 Task: Search one way flight ticket for 5 adults, 1 child, 2 infants in seat and 1 infant on lap in business from Salina: Salina Regional Airport to Laramie: Laramie Regional Airport on 5-3-2023. Choice of flights is Royal air maroc. Number of bags: 2 checked bags. Price is upto 105000. Outbound departure time preference is 5:30.
Action: Mouse moved to (328, 279)
Screenshot: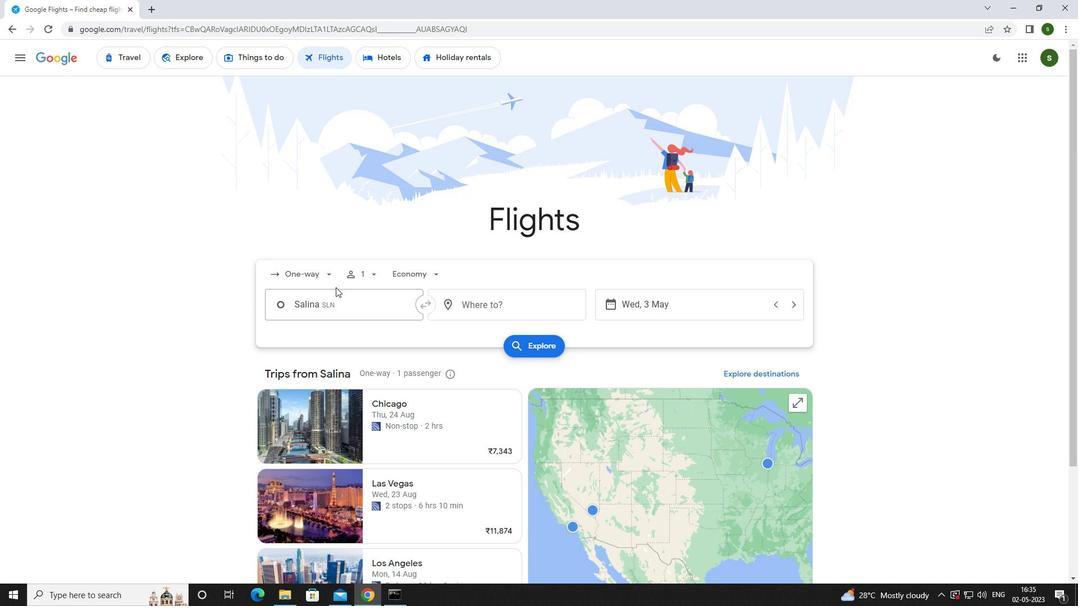 
Action: Mouse pressed left at (328, 279)
Screenshot: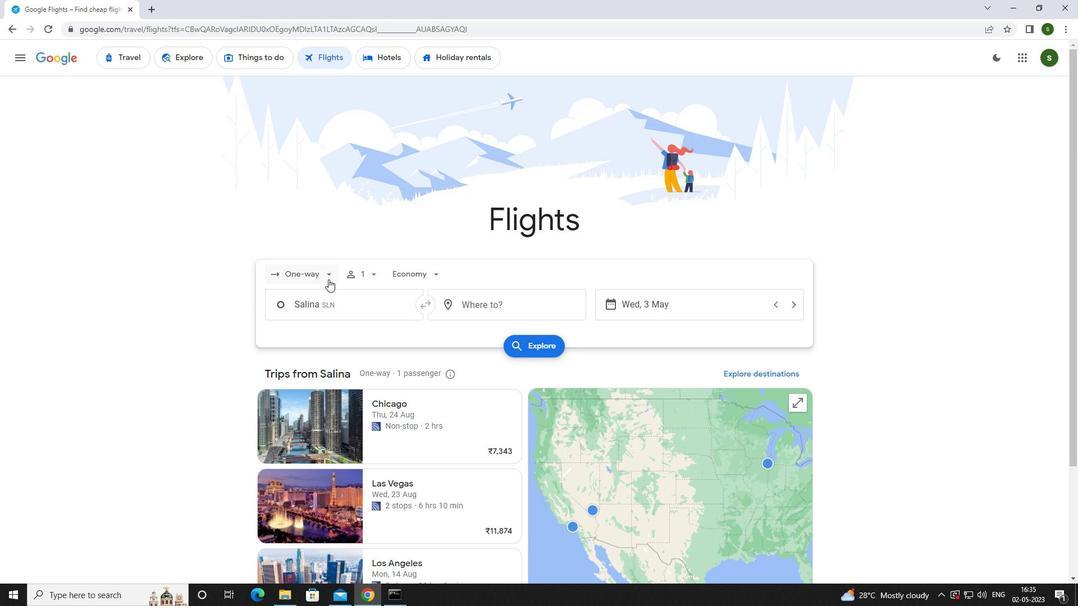 
Action: Mouse moved to (317, 323)
Screenshot: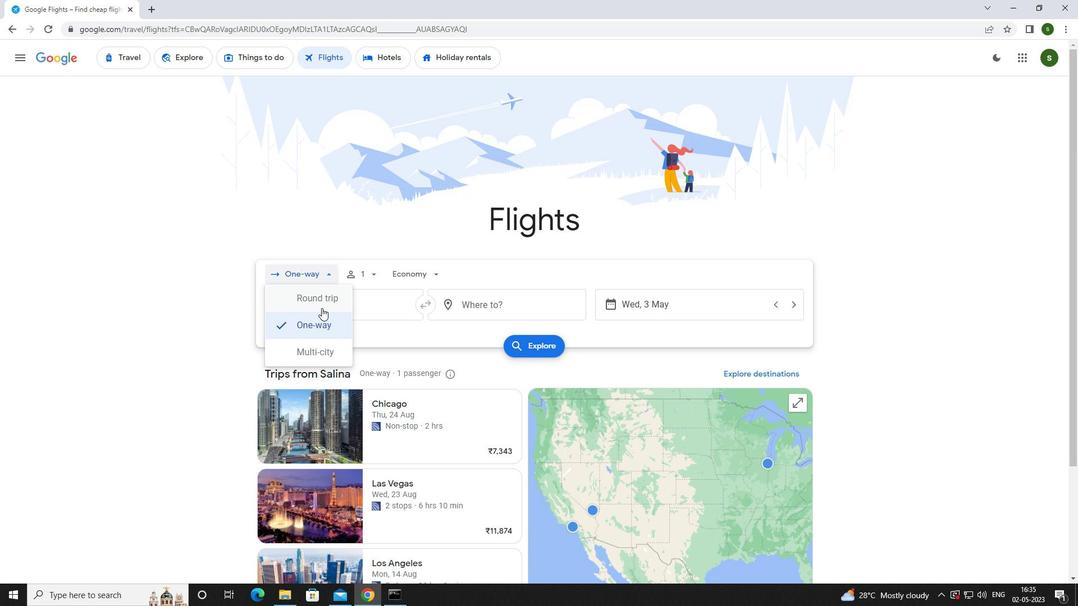 
Action: Mouse pressed left at (317, 323)
Screenshot: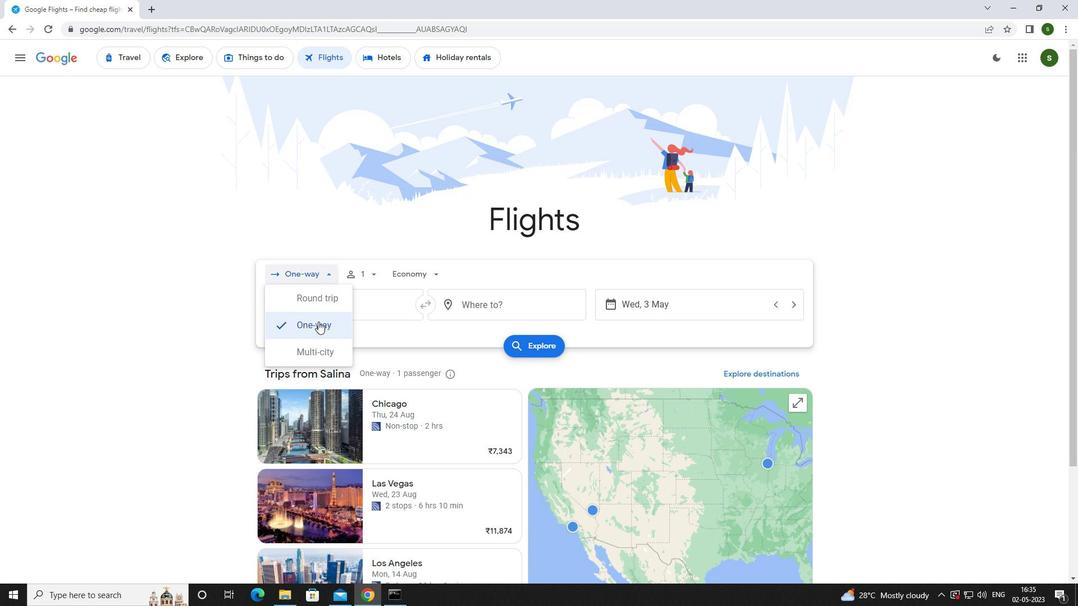 
Action: Mouse moved to (371, 272)
Screenshot: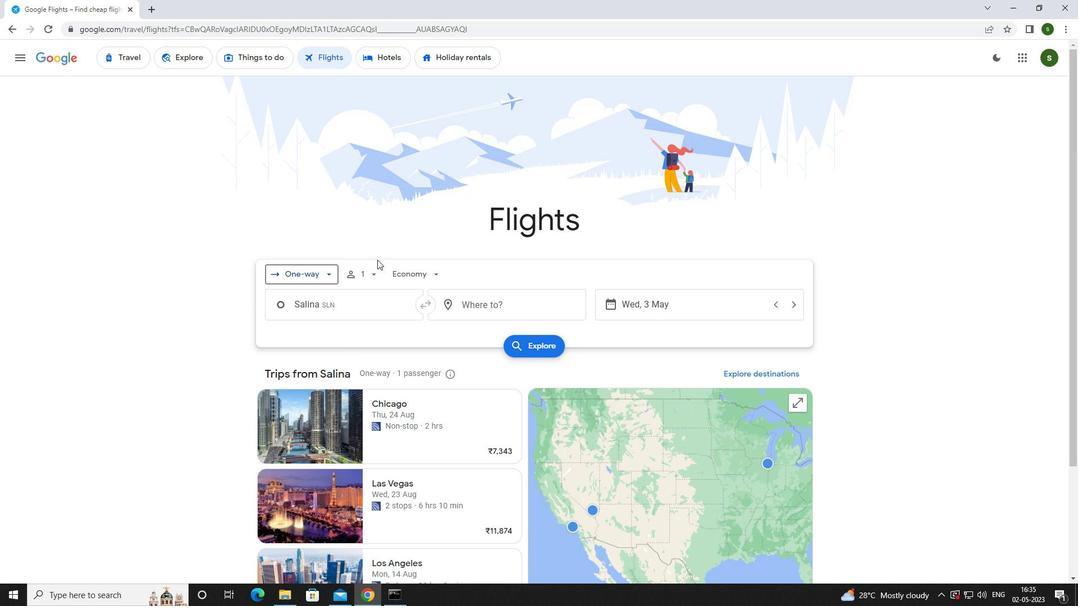 
Action: Mouse pressed left at (371, 272)
Screenshot: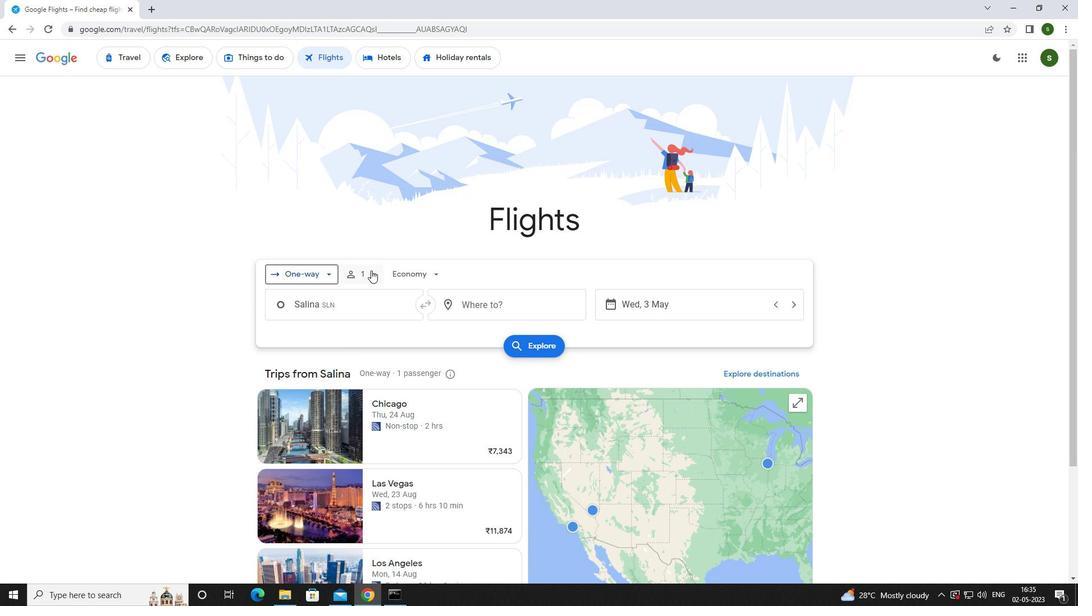 
Action: Mouse moved to (464, 303)
Screenshot: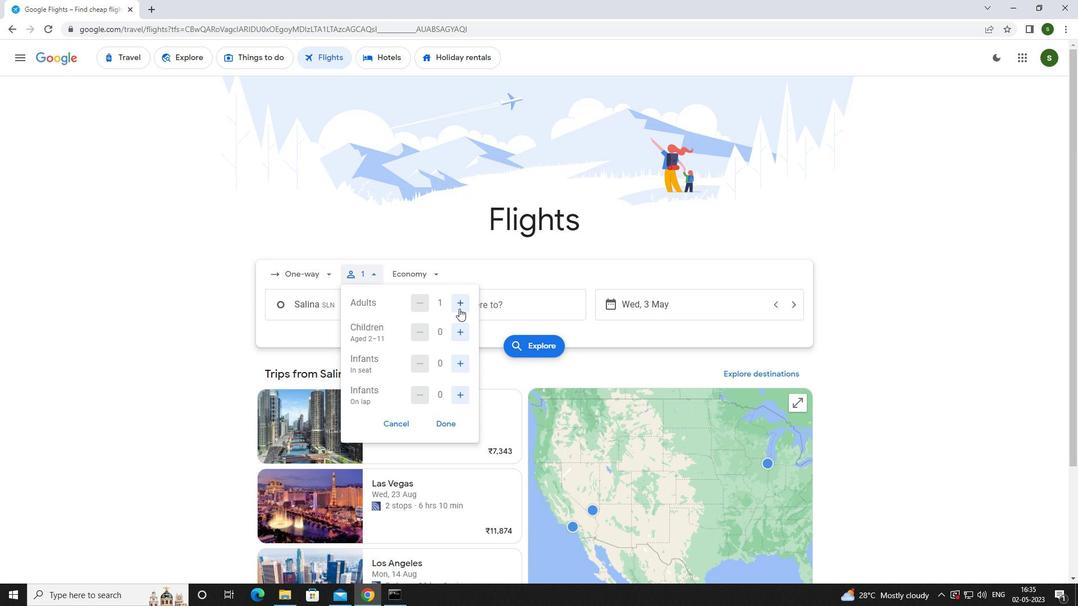
Action: Mouse pressed left at (464, 303)
Screenshot: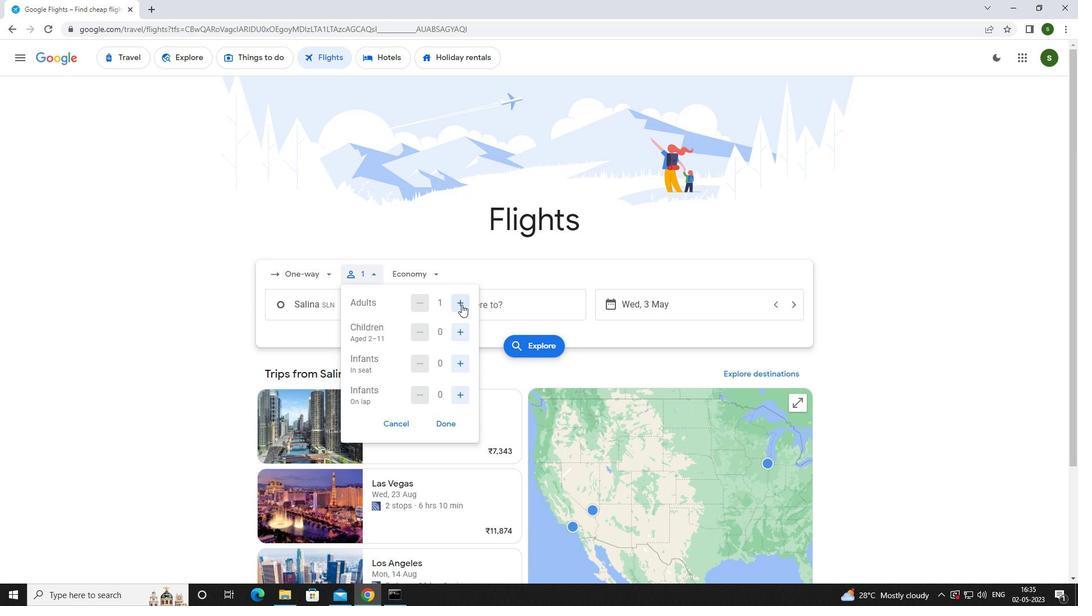 
Action: Mouse pressed left at (464, 303)
Screenshot: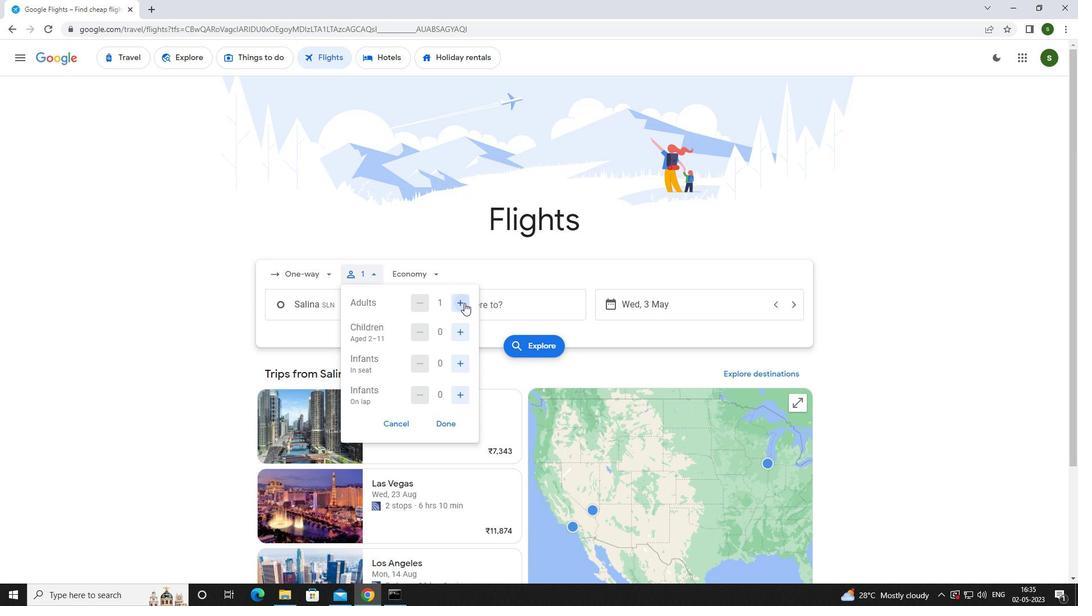 
Action: Mouse pressed left at (464, 303)
Screenshot: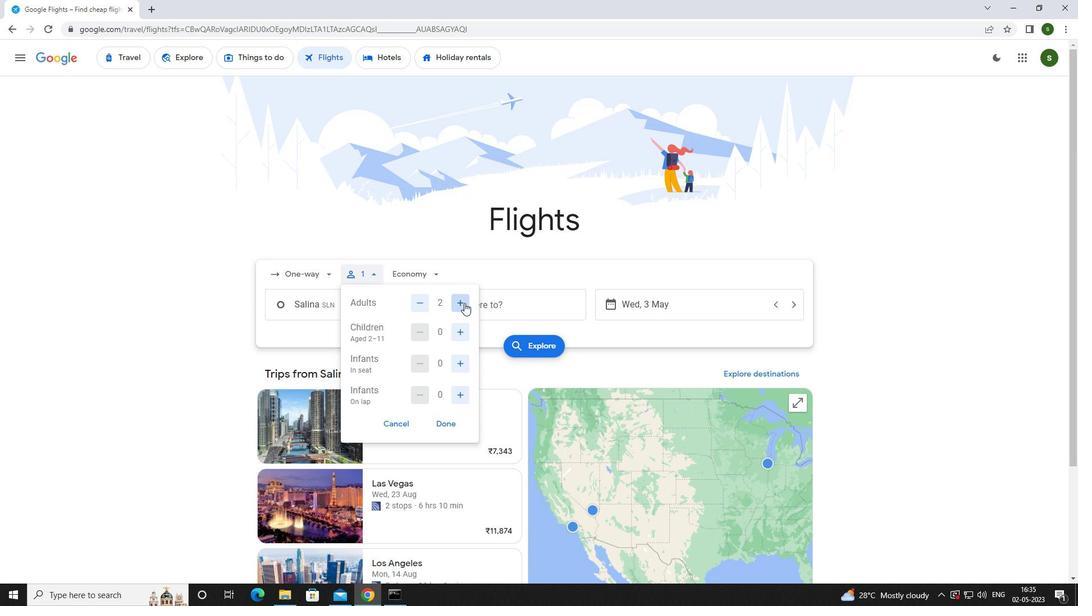 
Action: Mouse pressed left at (464, 303)
Screenshot: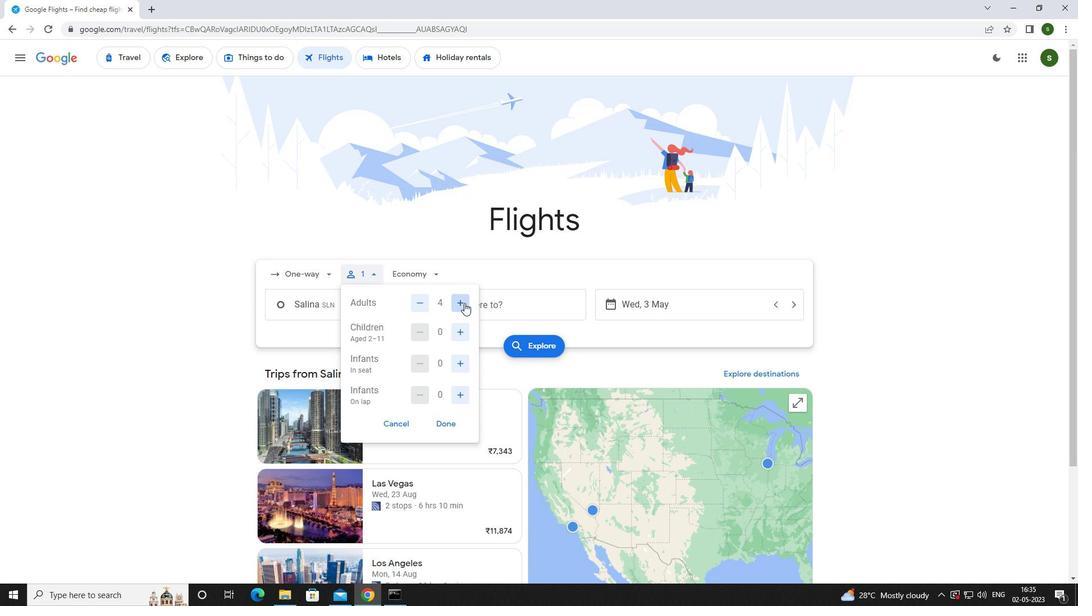 
Action: Mouse moved to (460, 328)
Screenshot: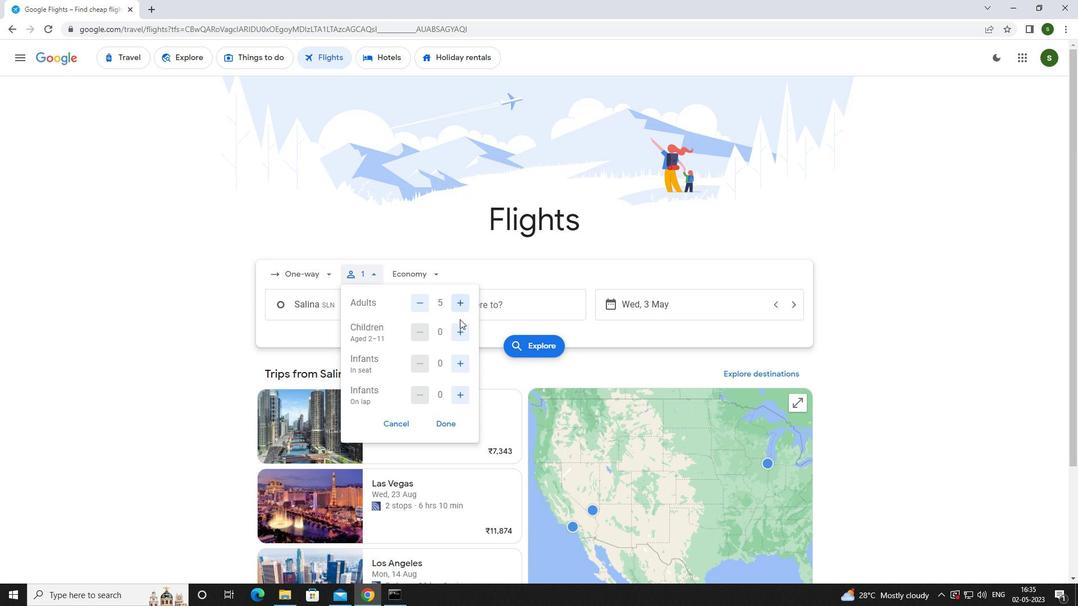 
Action: Mouse pressed left at (460, 328)
Screenshot: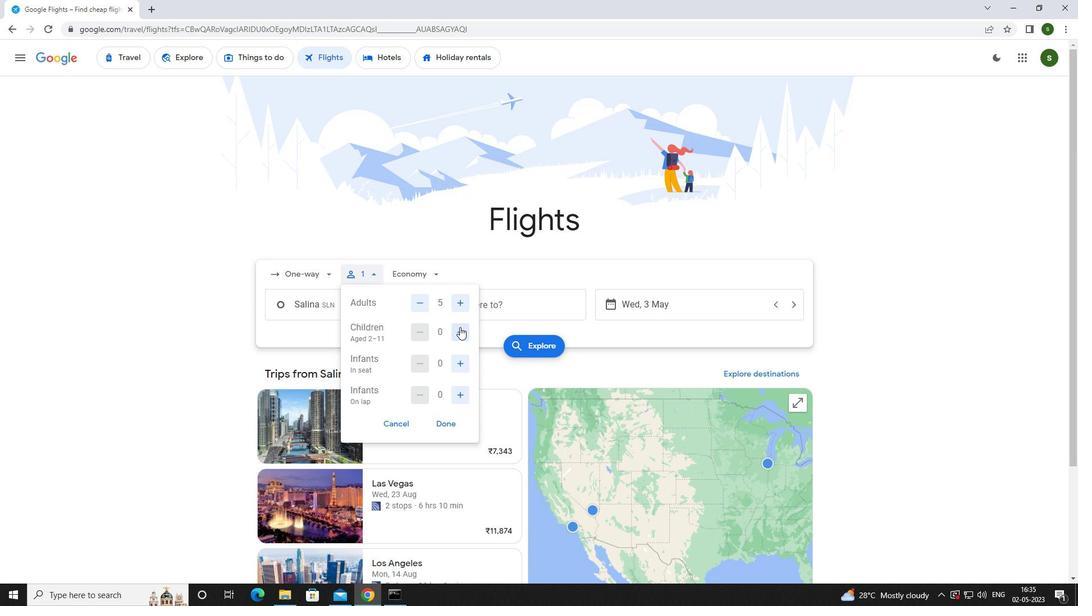 
Action: Mouse moved to (455, 361)
Screenshot: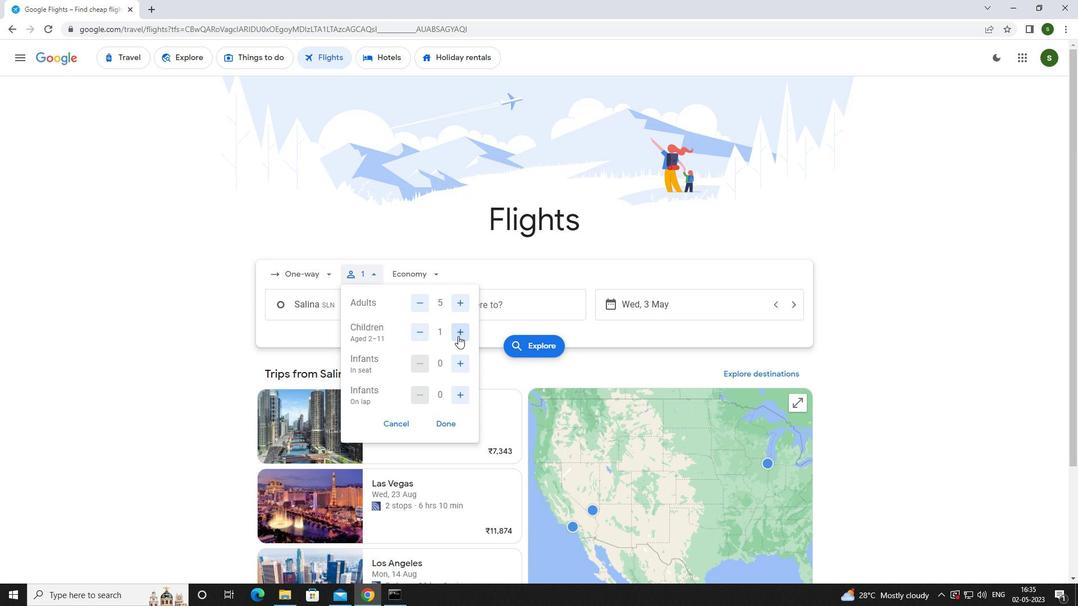 
Action: Mouse pressed left at (455, 361)
Screenshot: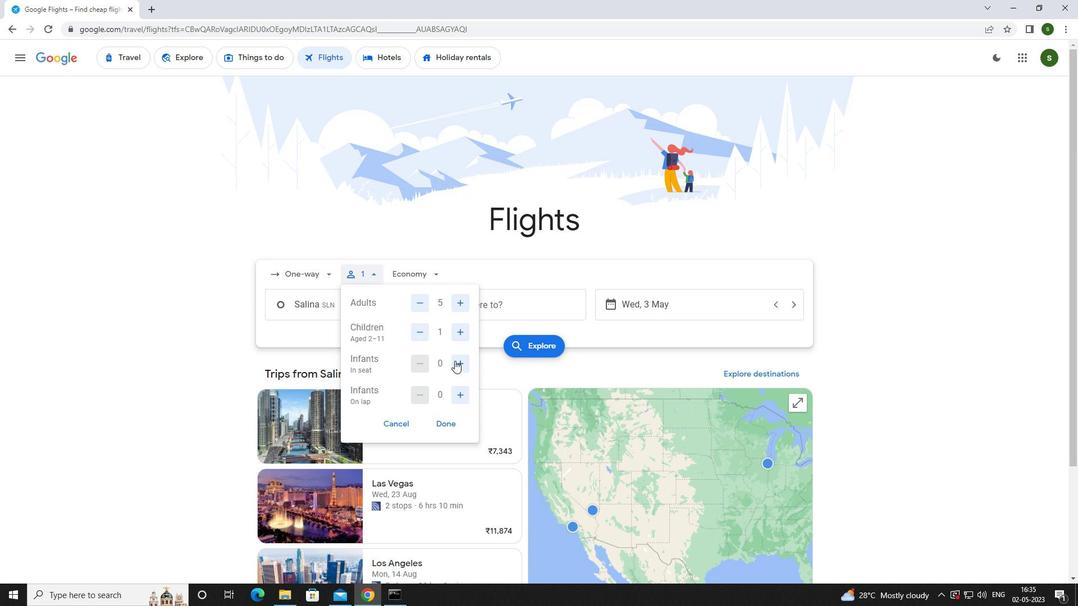 
Action: Mouse pressed left at (455, 361)
Screenshot: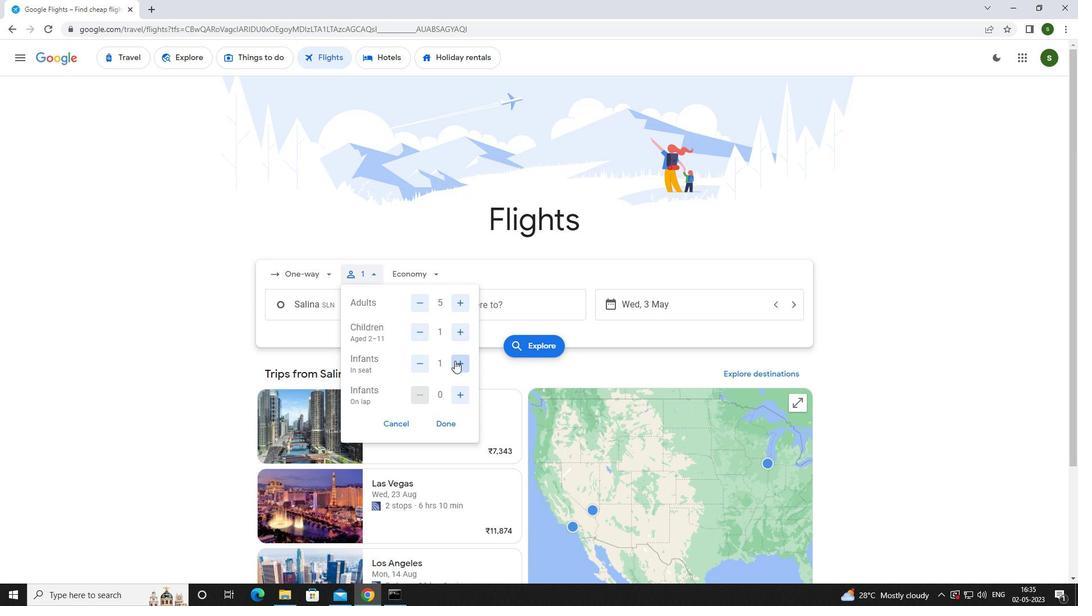 
Action: Mouse moved to (460, 389)
Screenshot: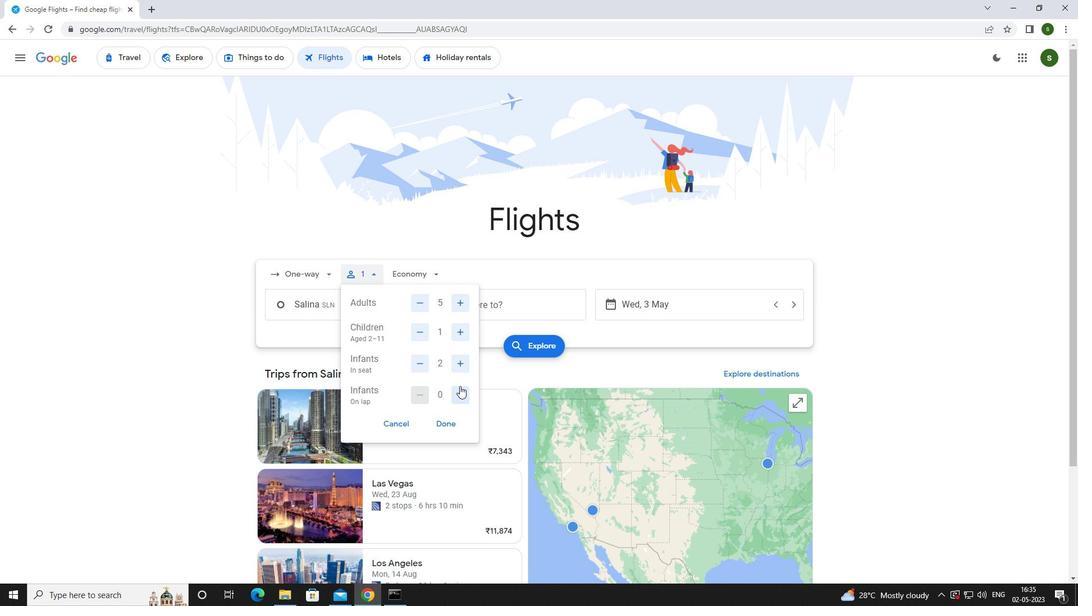 
Action: Mouse pressed left at (460, 389)
Screenshot: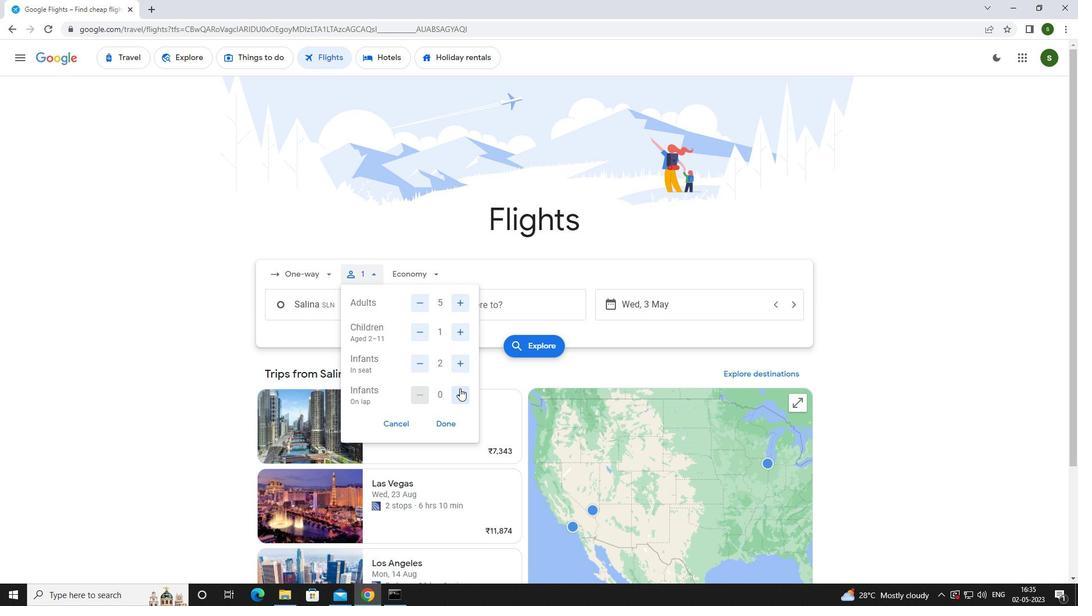 
Action: Mouse moved to (431, 274)
Screenshot: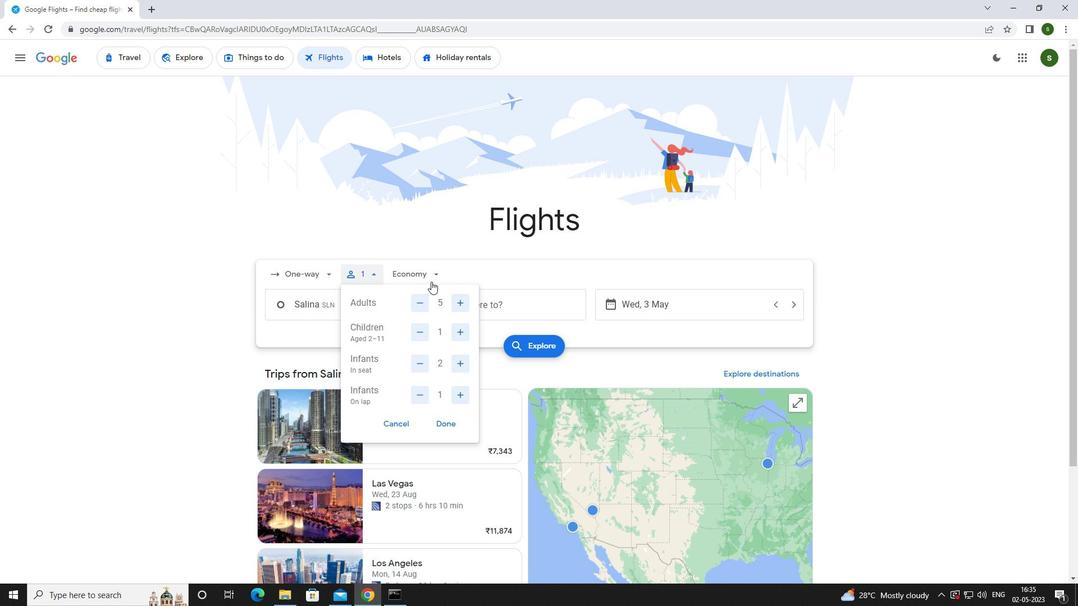 
Action: Mouse pressed left at (431, 274)
Screenshot: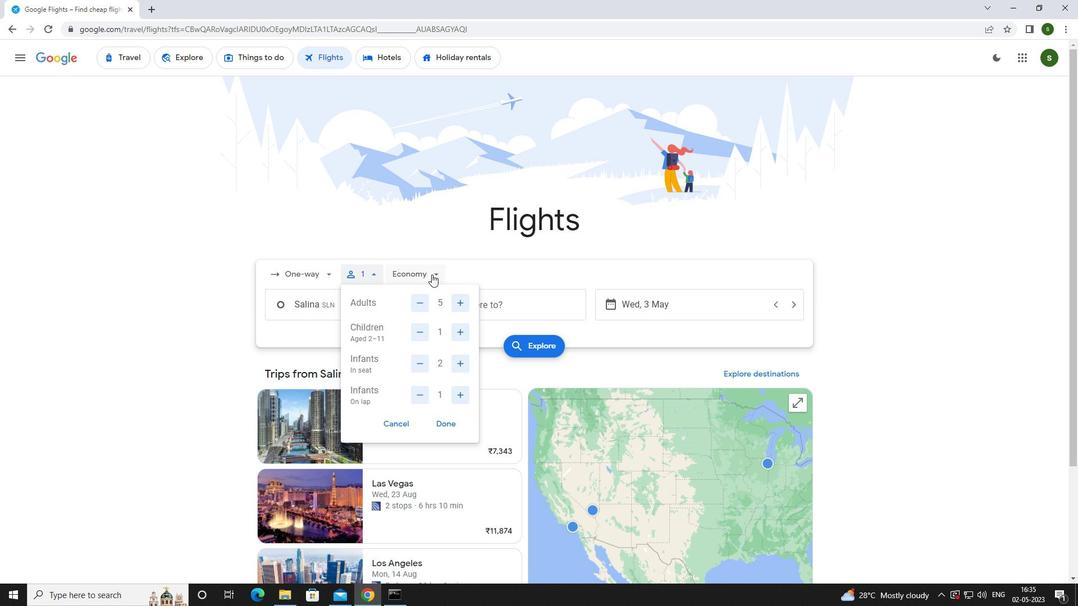 
Action: Mouse moved to (443, 353)
Screenshot: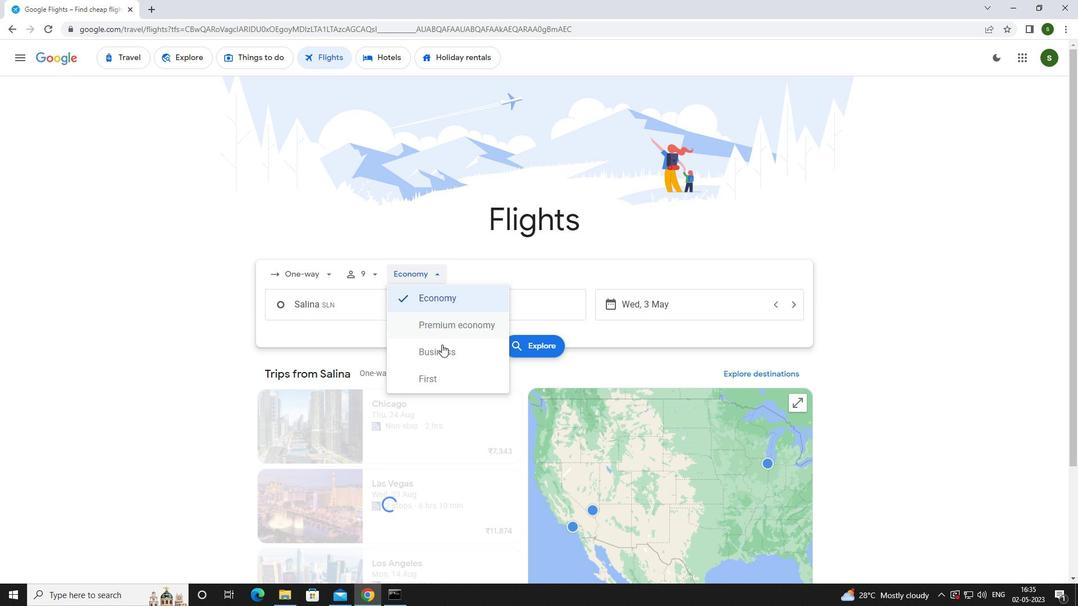 
Action: Mouse pressed left at (443, 353)
Screenshot: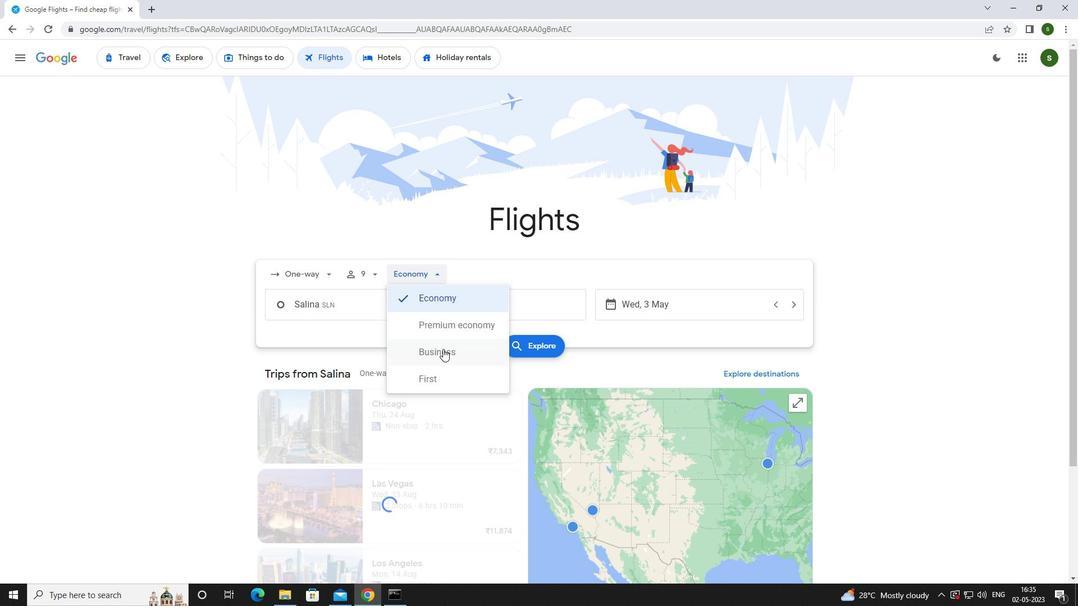 
Action: Mouse moved to (382, 311)
Screenshot: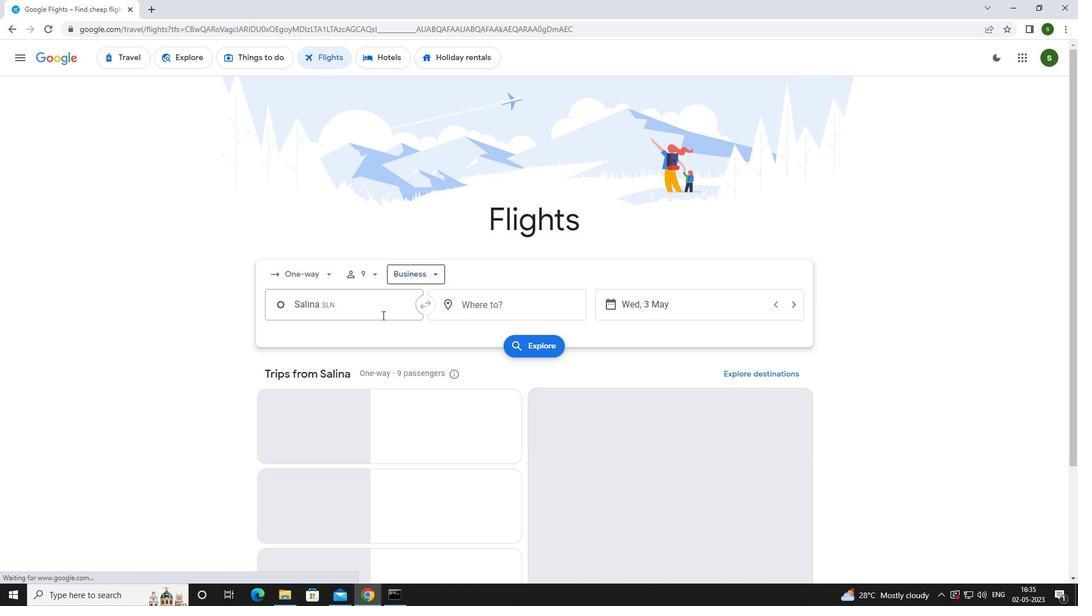 
Action: Mouse pressed left at (382, 311)
Screenshot: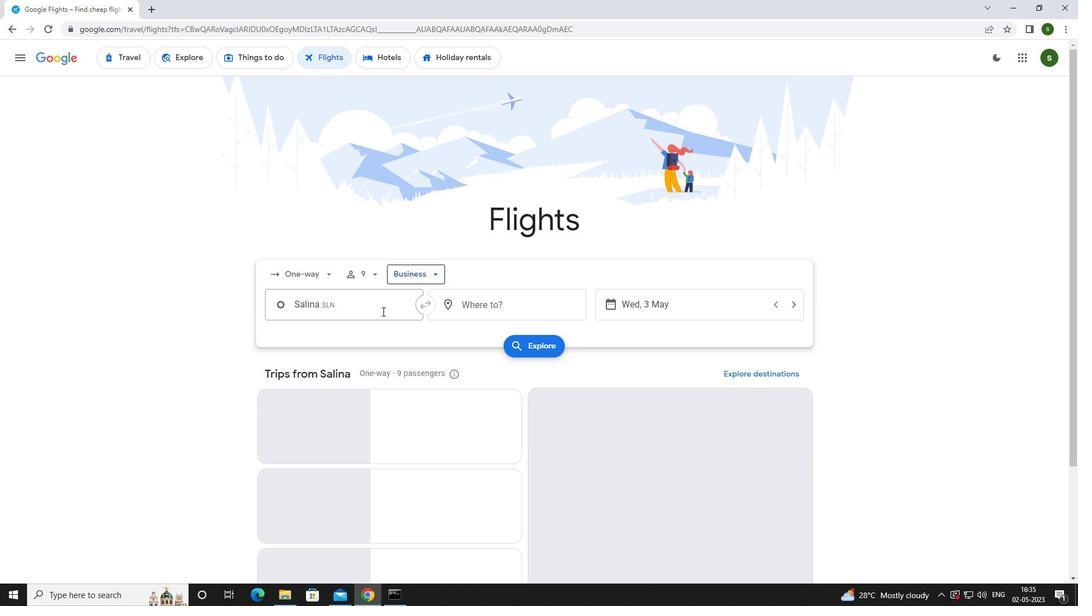 
Action: Mouse moved to (329, 328)
Screenshot: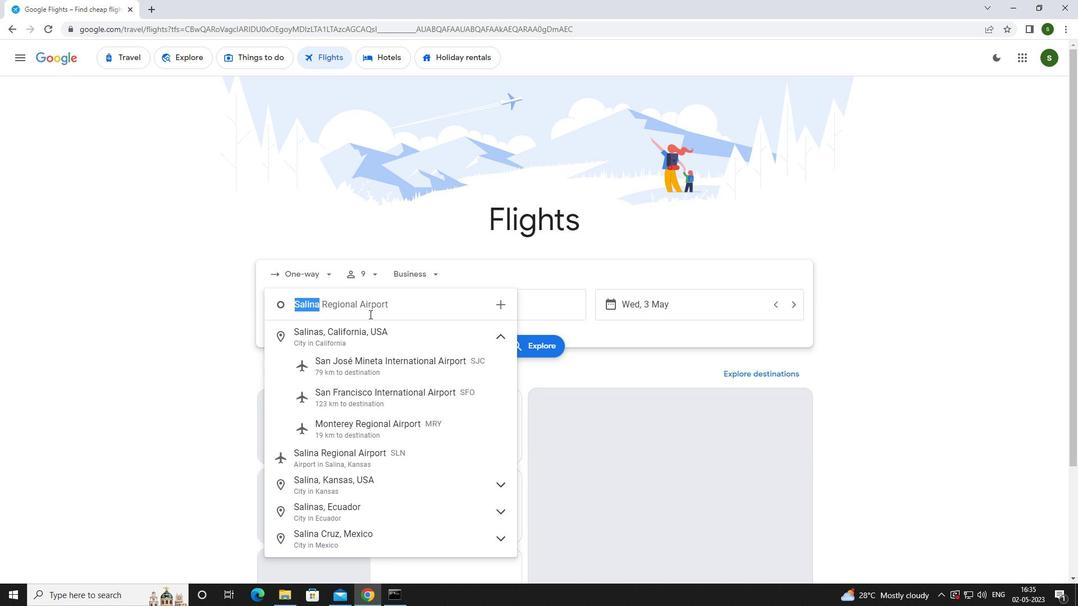 
Action: Key pressed <Key.caps_lock>s<Key.caps_lock>alina<Key.space>
Screenshot: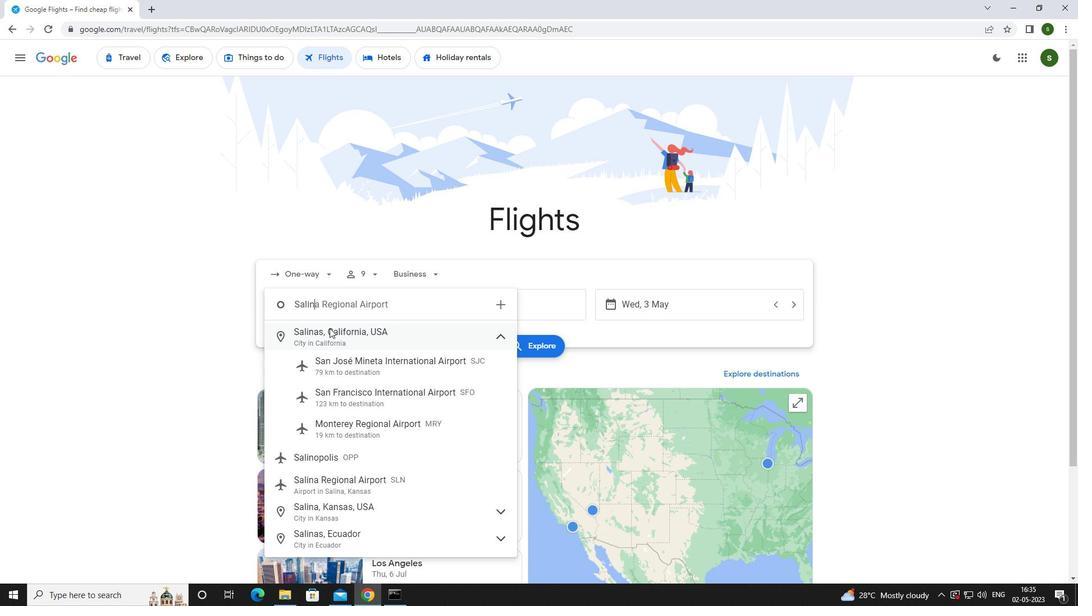 
Action: Mouse pressed left at (329, 328)
Screenshot: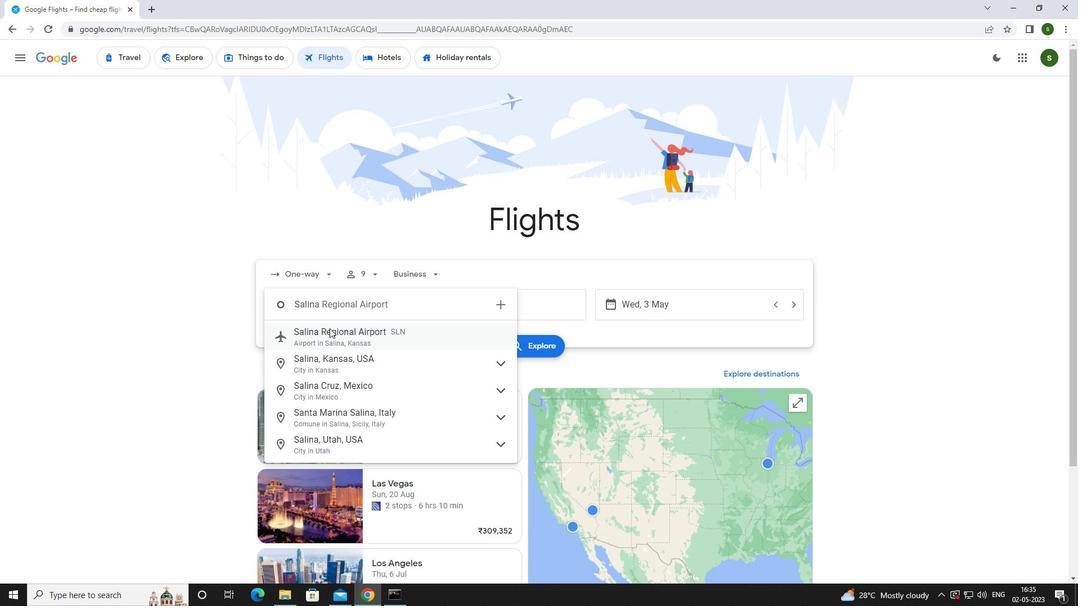 
Action: Mouse moved to (492, 305)
Screenshot: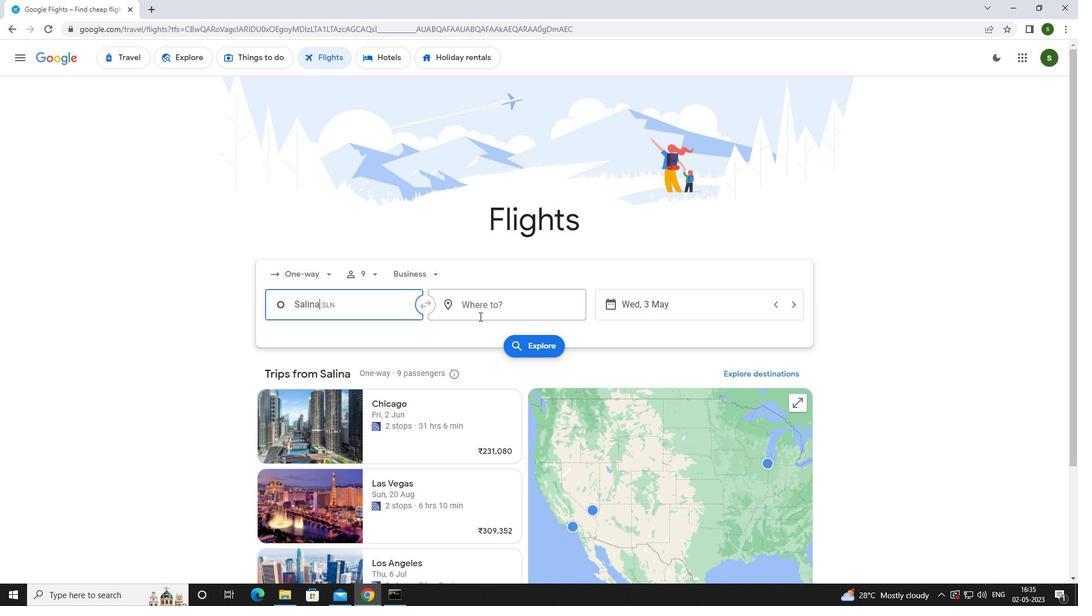 
Action: Mouse pressed left at (492, 305)
Screenshot: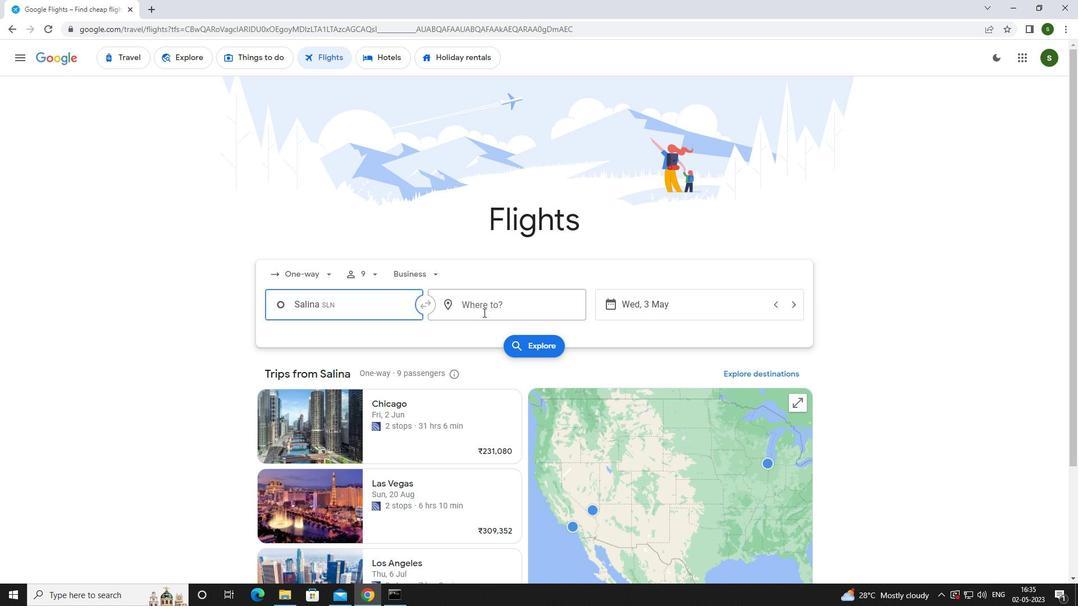 
Action: Mouse moved to (393, 335)
Screenshot: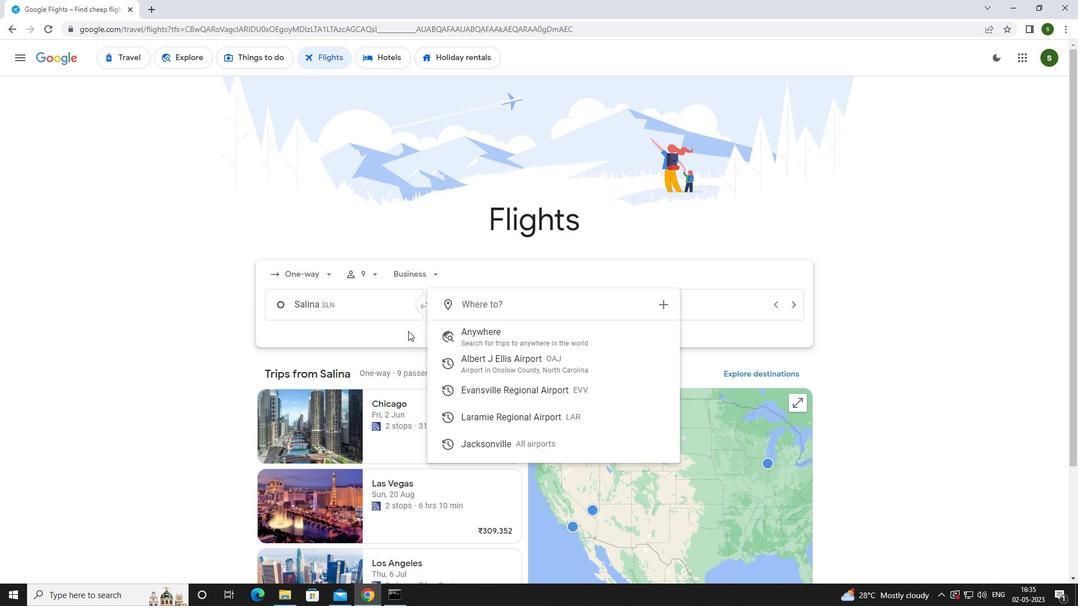 
Action: Key pressed <Key.caps_lock>l<Key.caps_lock>aram
Screenshot: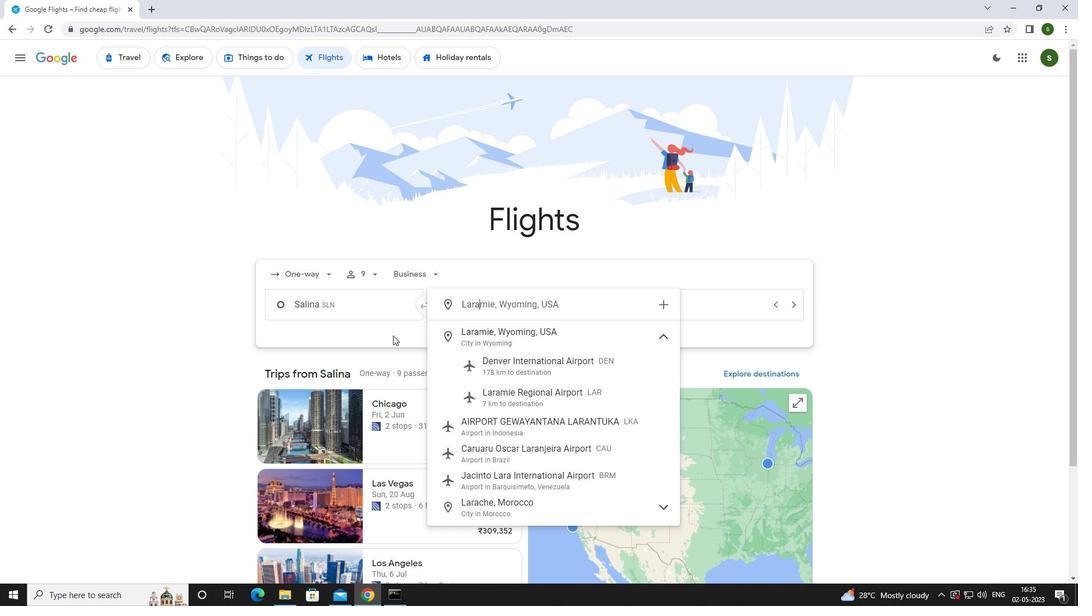 
Action: Mouse moved to (506, 394)
Screenshot: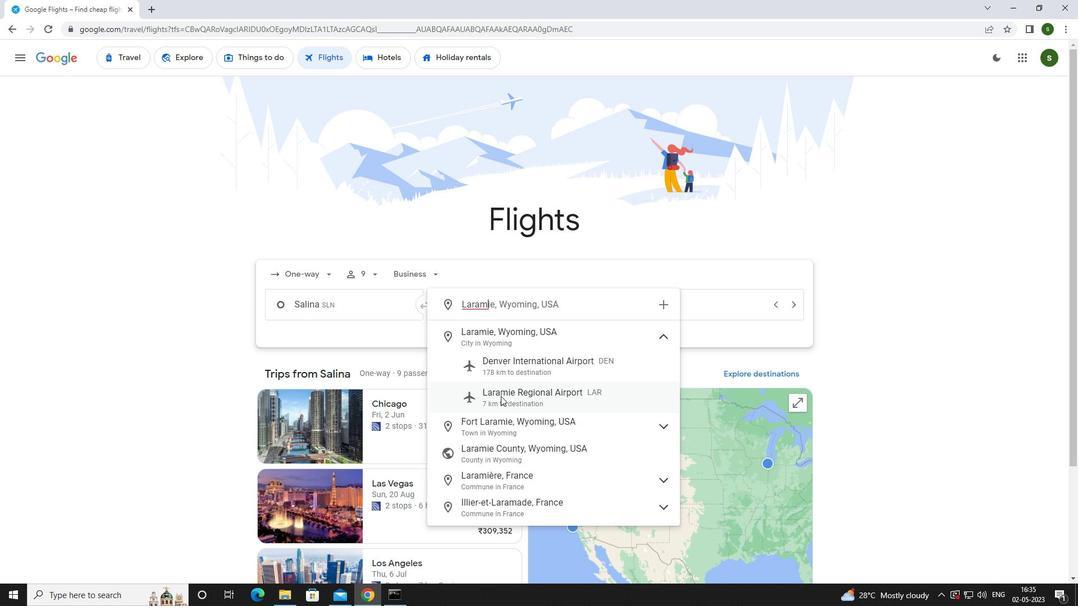 
Action: Mouse pressed left at (506, 394)
Screenshot: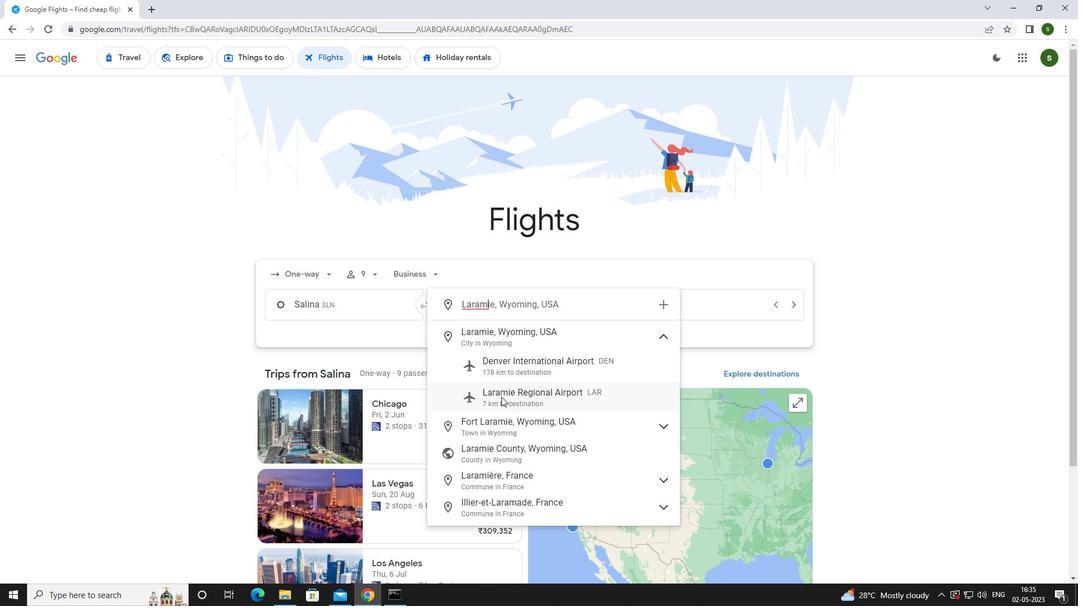 
Action: Mouse moved to (703, 308)
Screenshot: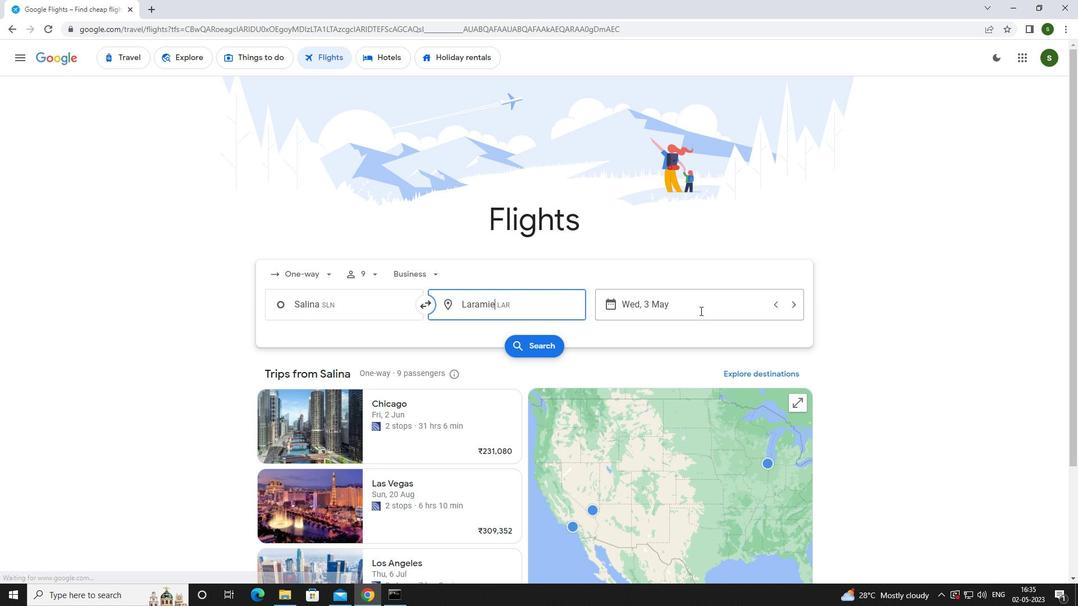 
Action: Mouse pressed left at (703, 308)
Screenshot: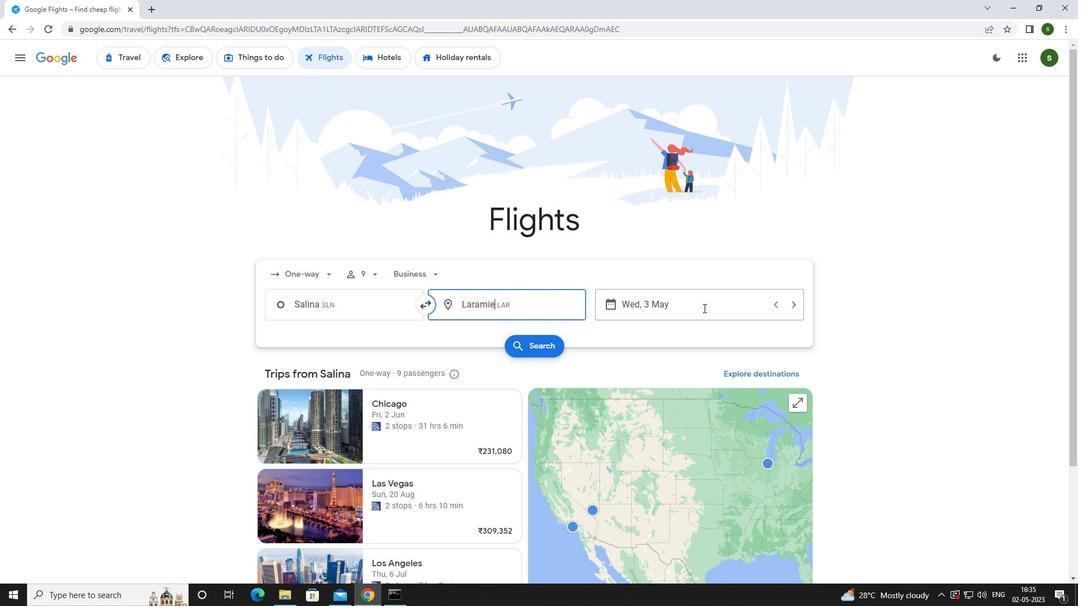 
Action: Mouse moved to (483, 380)
Screenshot: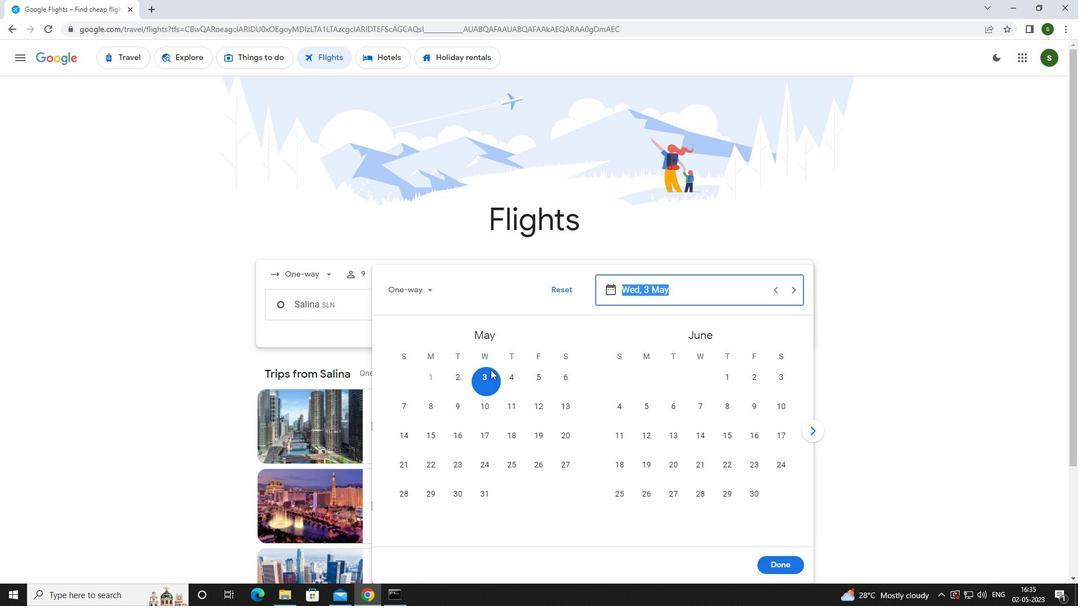 
Action: Mouse pressed left at (483, 380)
Screenshot: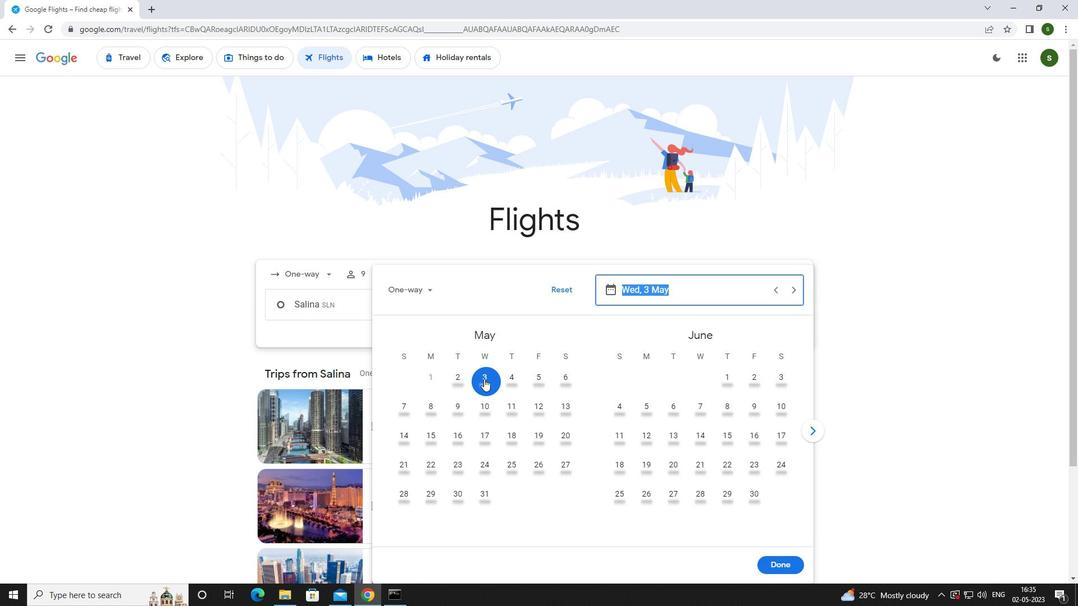 
Action: Mouse moved to (771, 564)
Screenshot: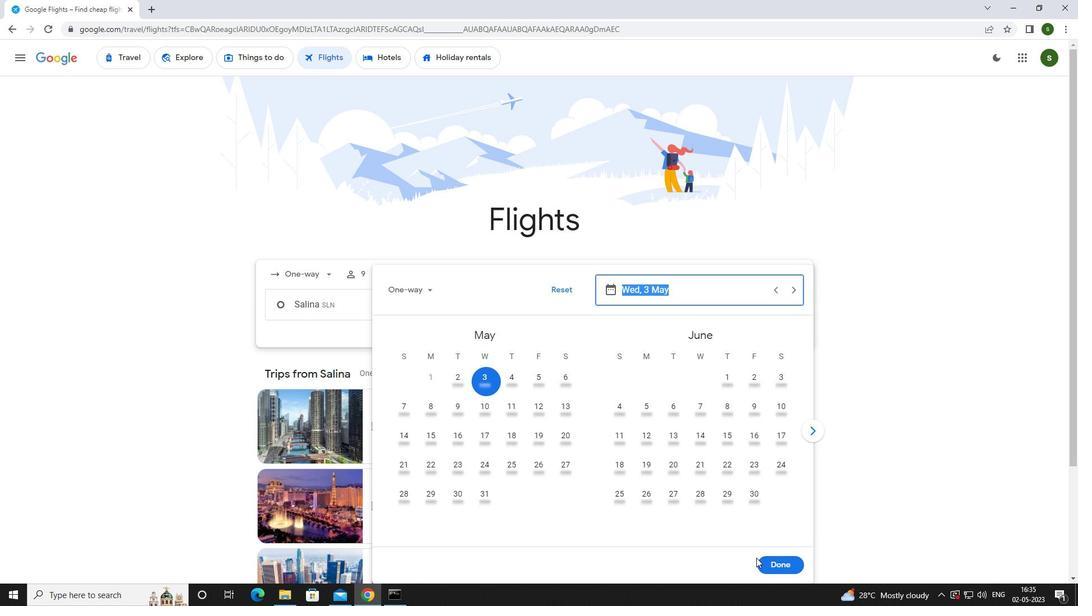
Action: Mouse pressed left at (771, 564)
Screenshot: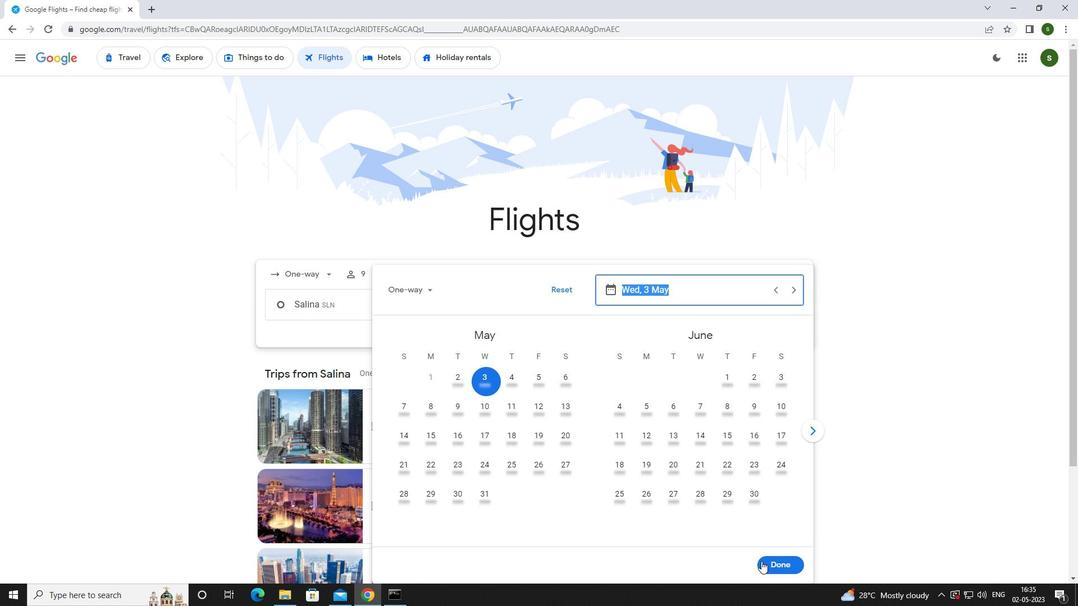 
Action: Mouse moved to (539, 343)
Screenshot: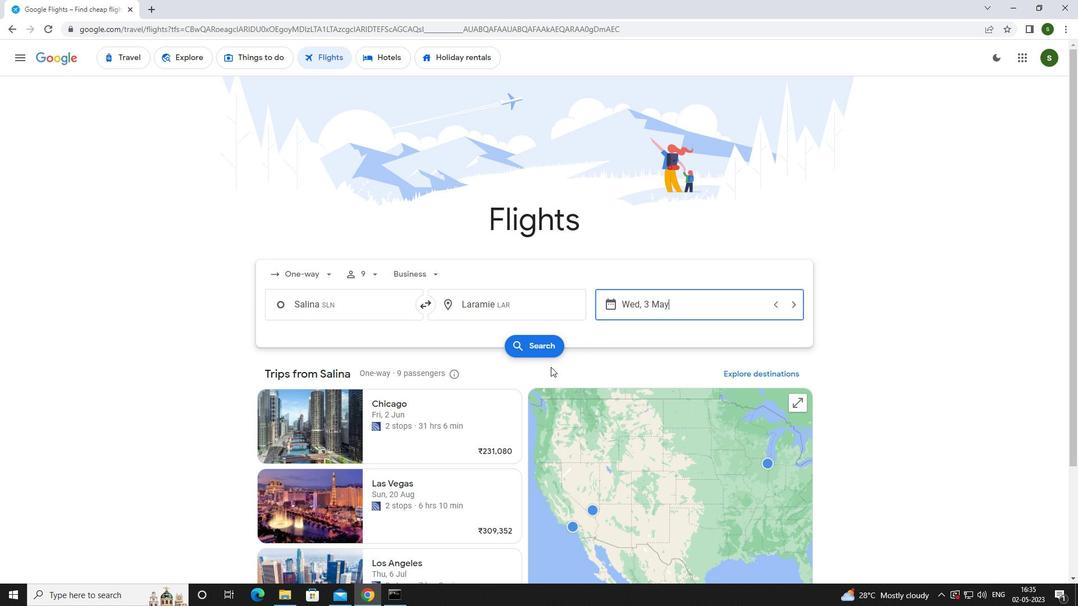 
Action: Mouse pressed left at (539, 343)
Screenshot: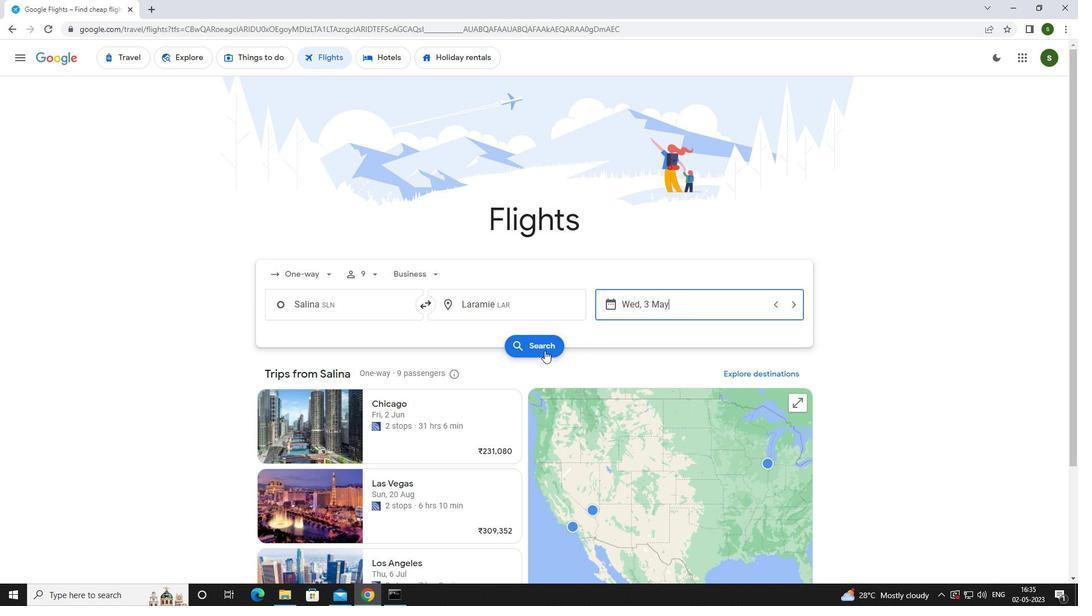 
Action: Mouse moved to (267, 156)
Screenshot: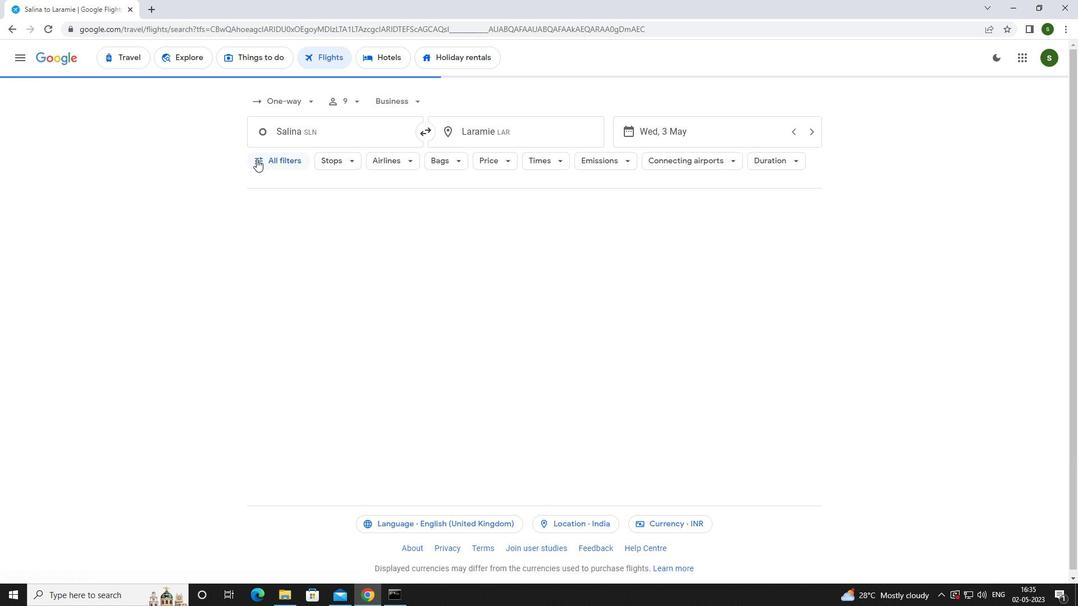 
Action: Mouse pressed left at (267, 156)
Screenshot: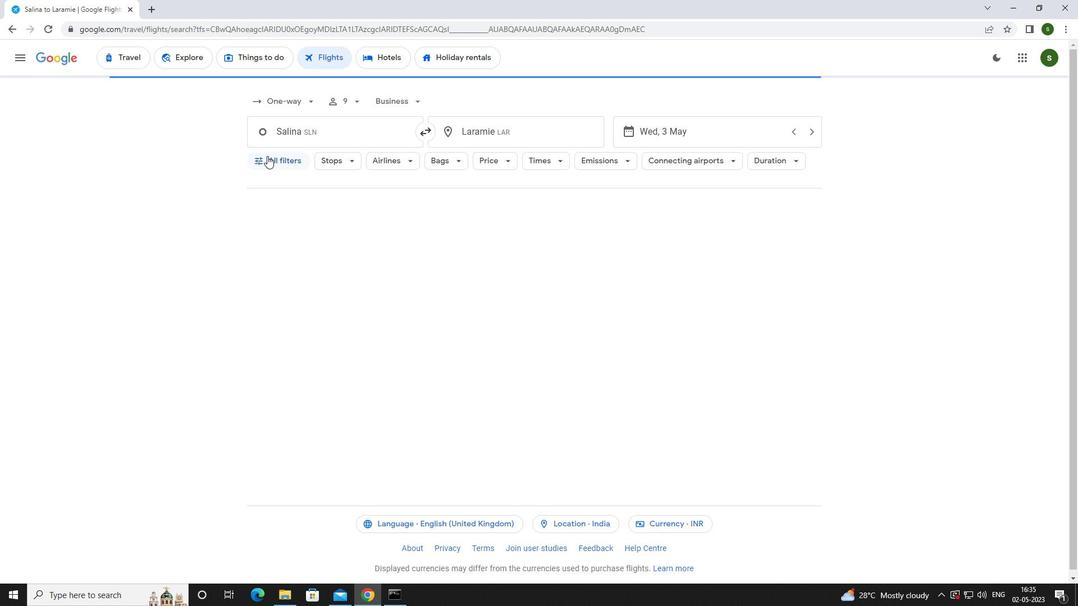 
Action: Mouse moved to (290, 203)
Screenshot: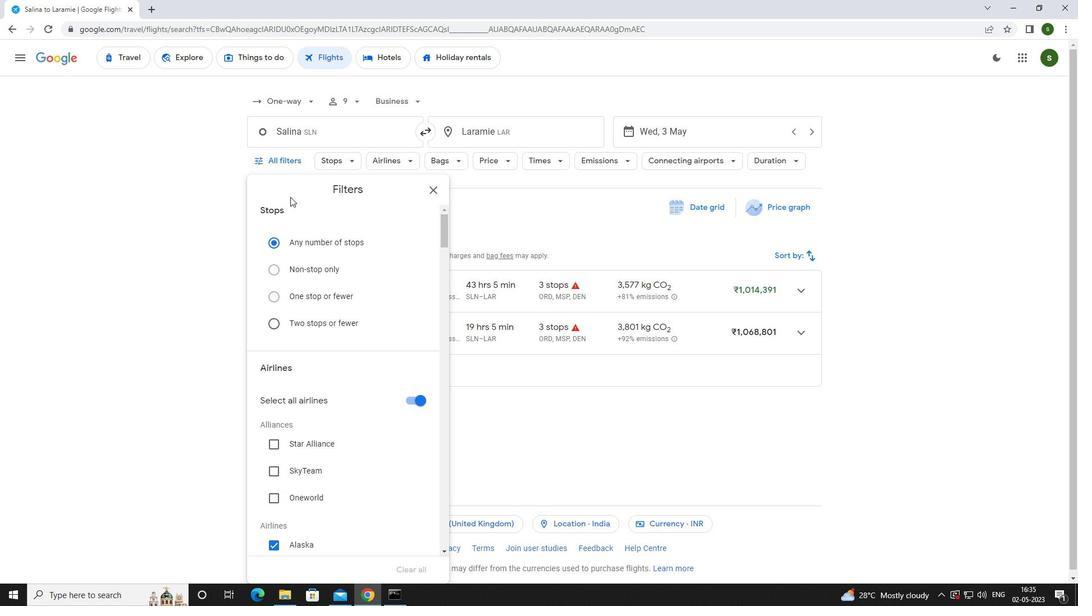 
Action: Mouse scrolled (290, 202) with delta (0, 0)
Screenshot: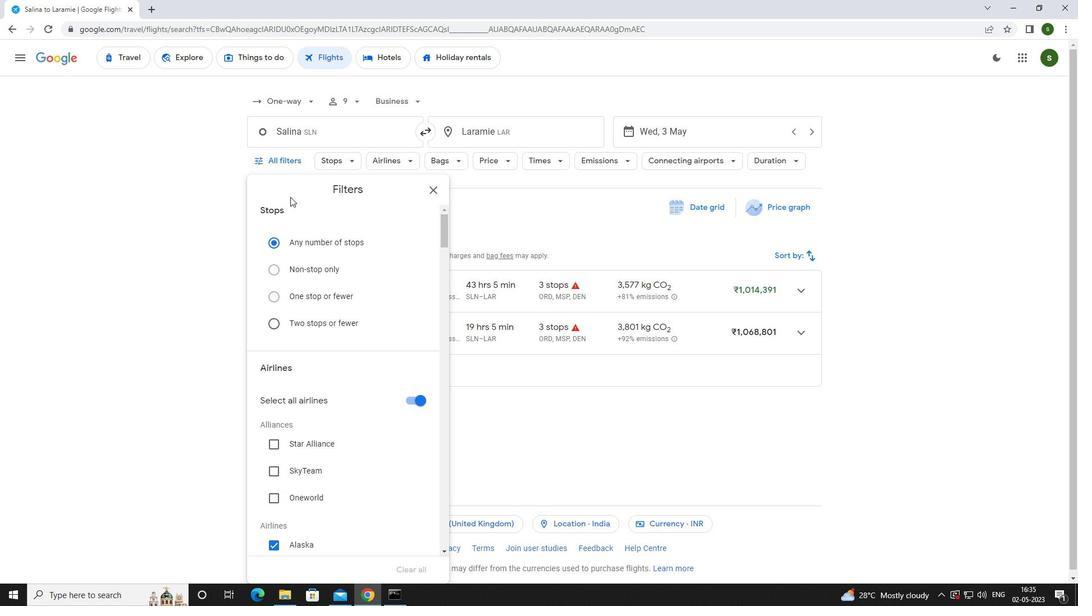 
Action: Mouse moved to (290, 211)
Screenshot: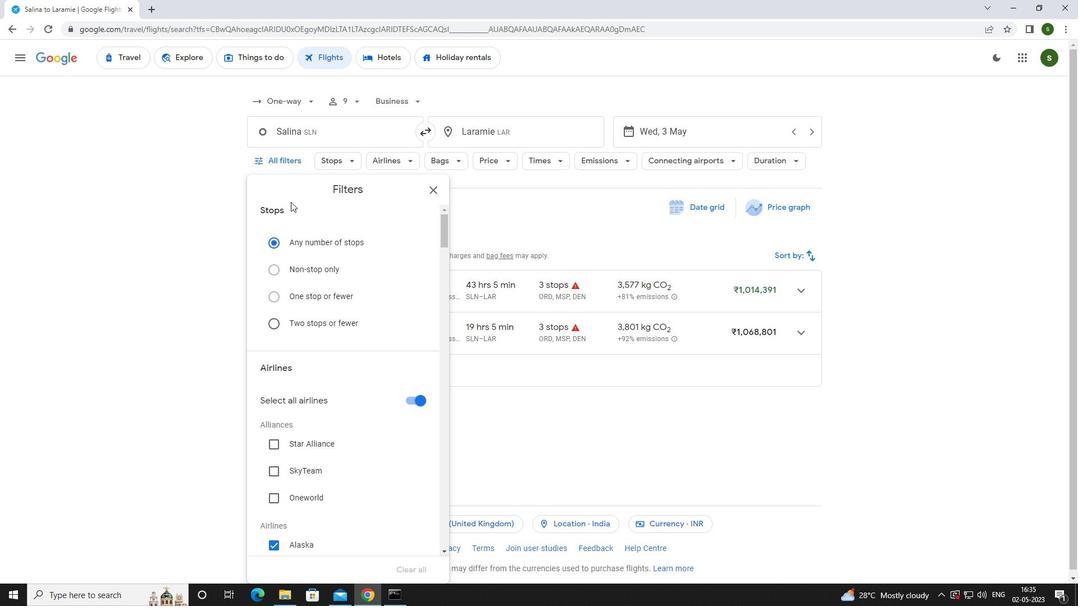 
Action: Mouse scrolled (290, 210) with delta (0, 0)
Screenshot: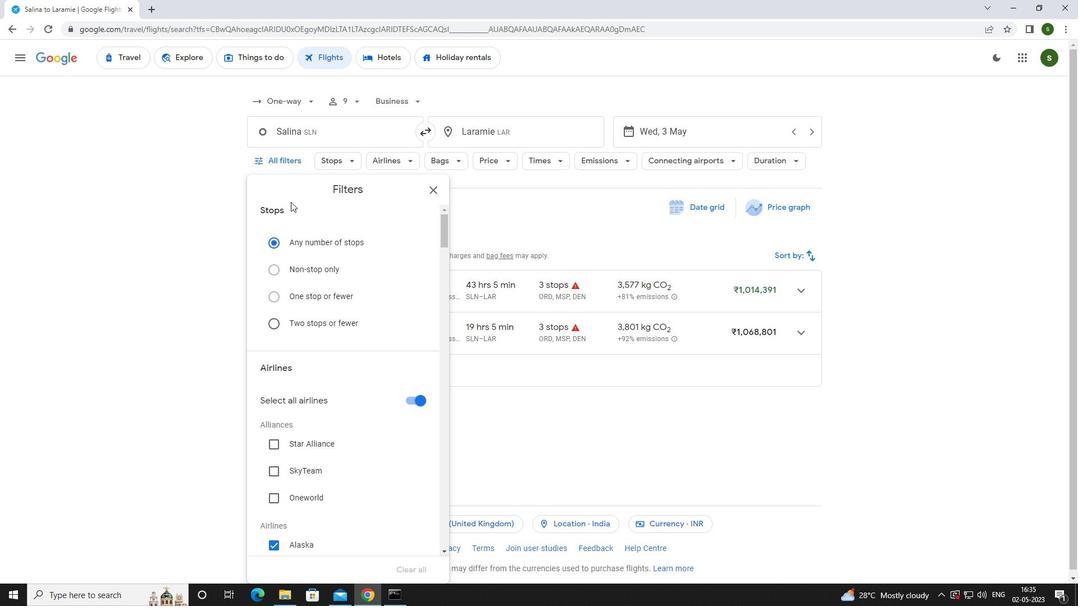 
Action: Mouse moved to (416, 393)
Screenshot: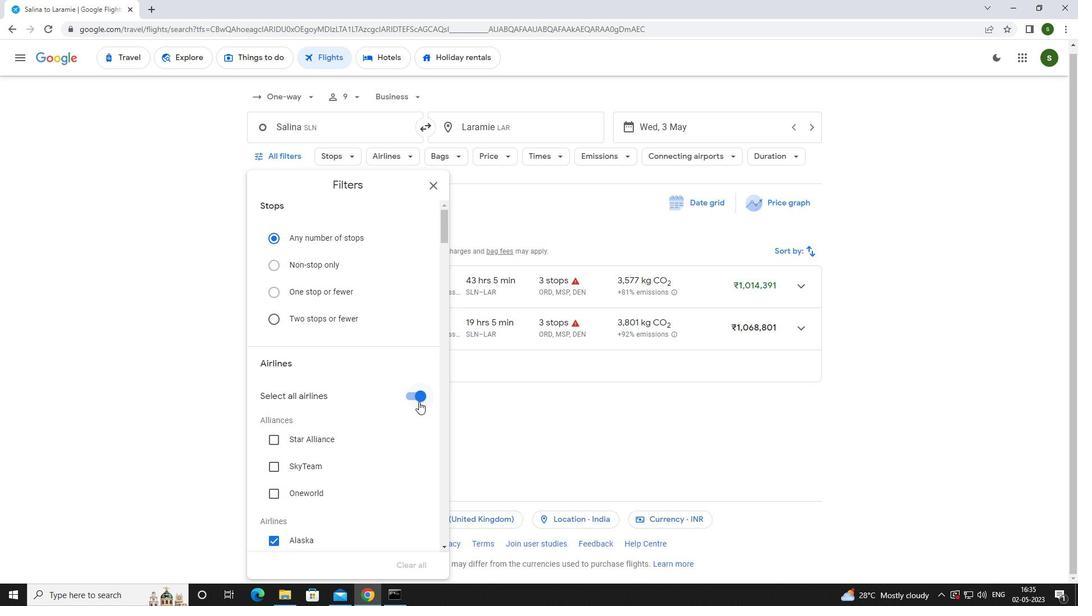 
Action: Mouse pressed left at (416, 393)
Screenshot: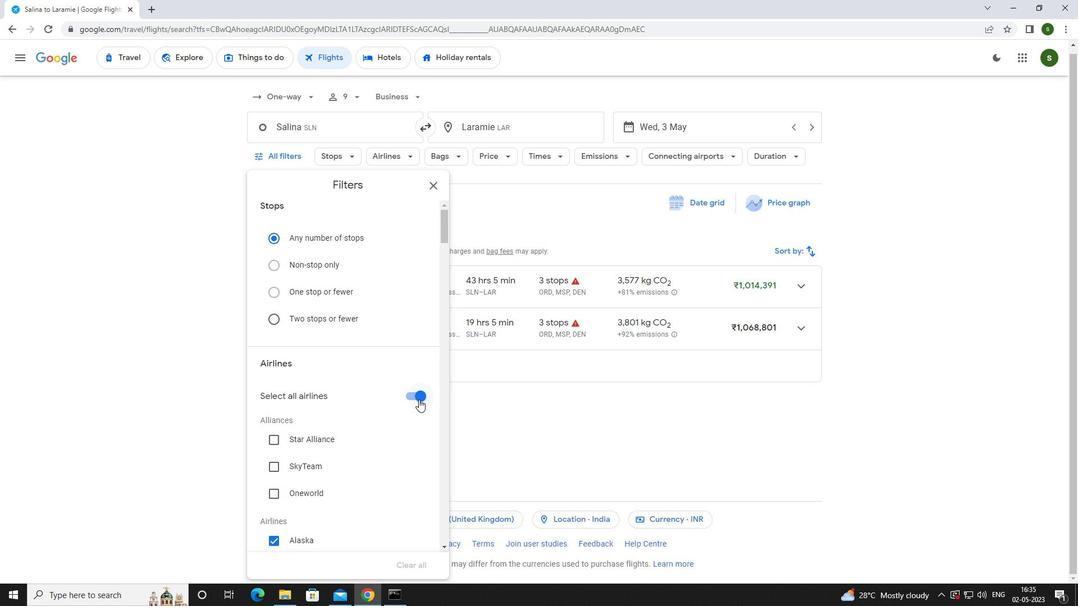 
Action: Mouse moved to (379, 369)
Screenshot: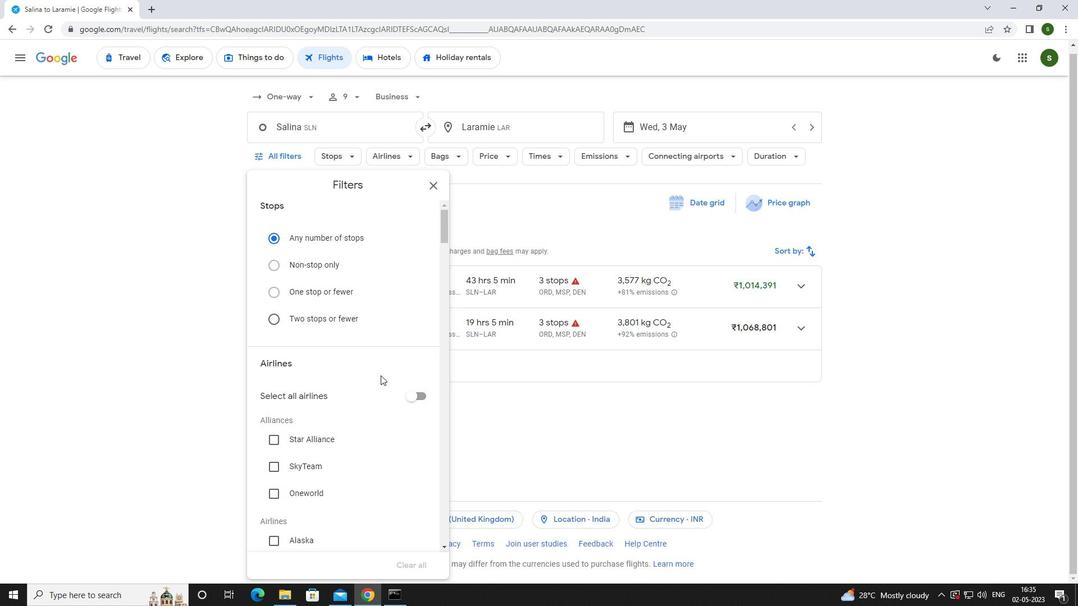 
Action: Mouse scrolled (379, 369) with delta (0, 0)
Screenshot: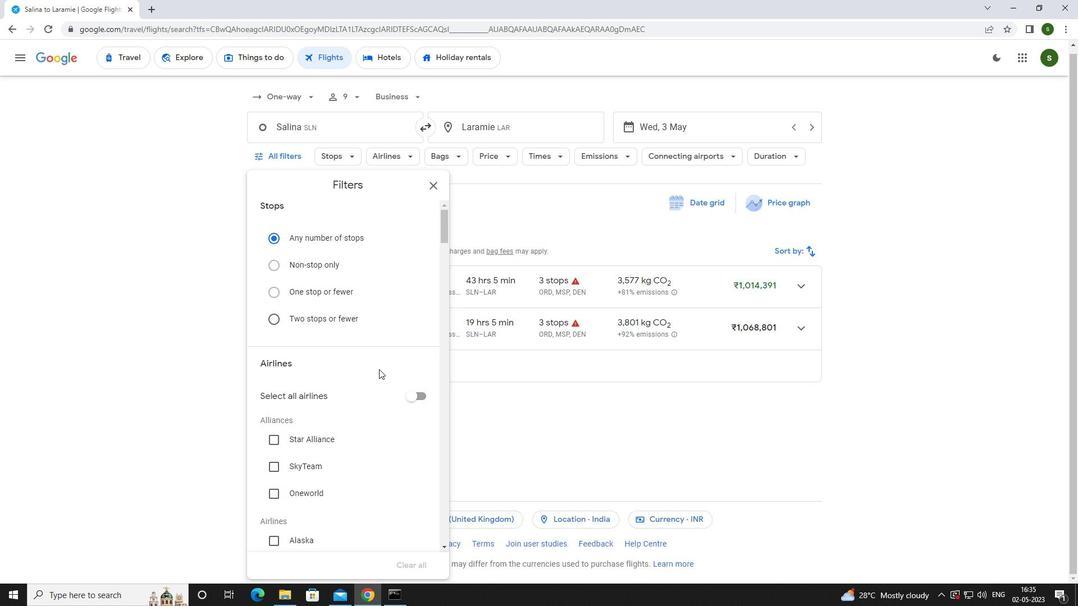 
Action: Mouse scrolled (379, 369) with delta (0, 0)
Screenshot: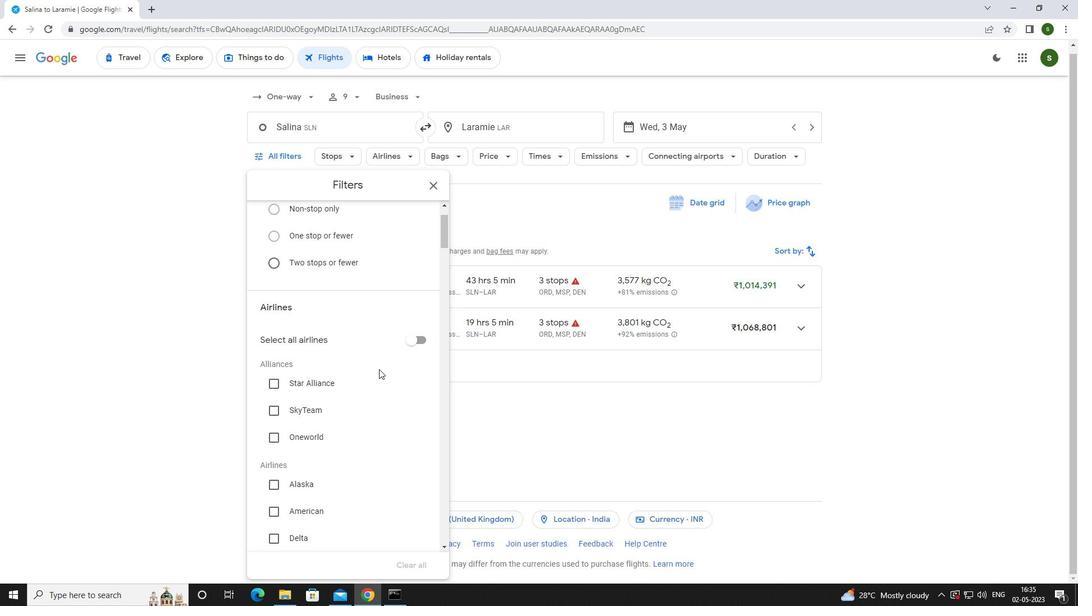 
Action: Mouse scrolled (379, 369) with delta (0, 0)
Screenshot: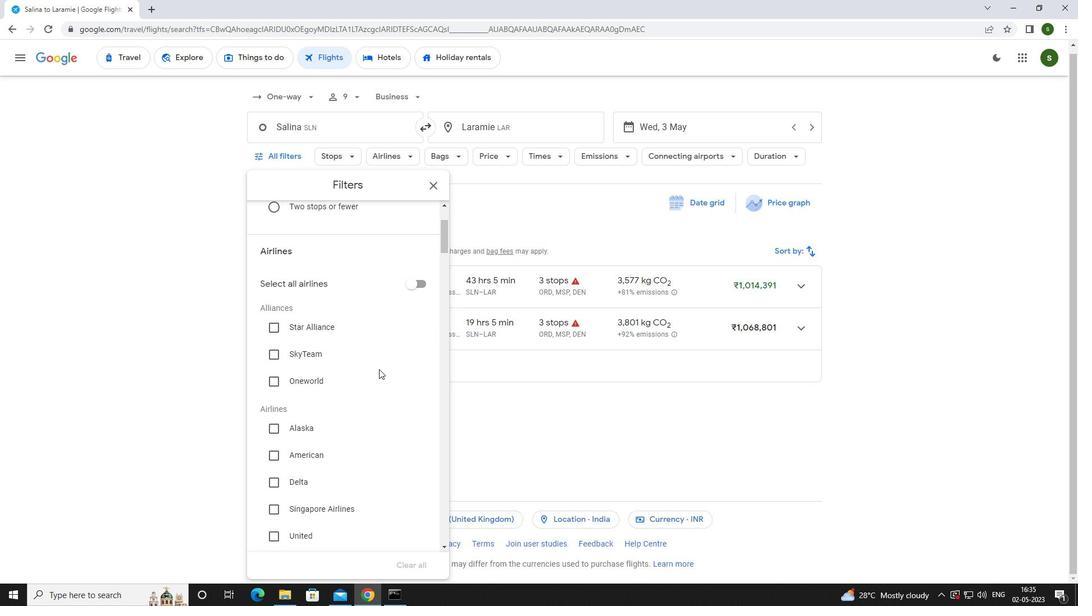 
Action: Mouse scrolled (379, 369) with delta (0, 0)
Screenshot: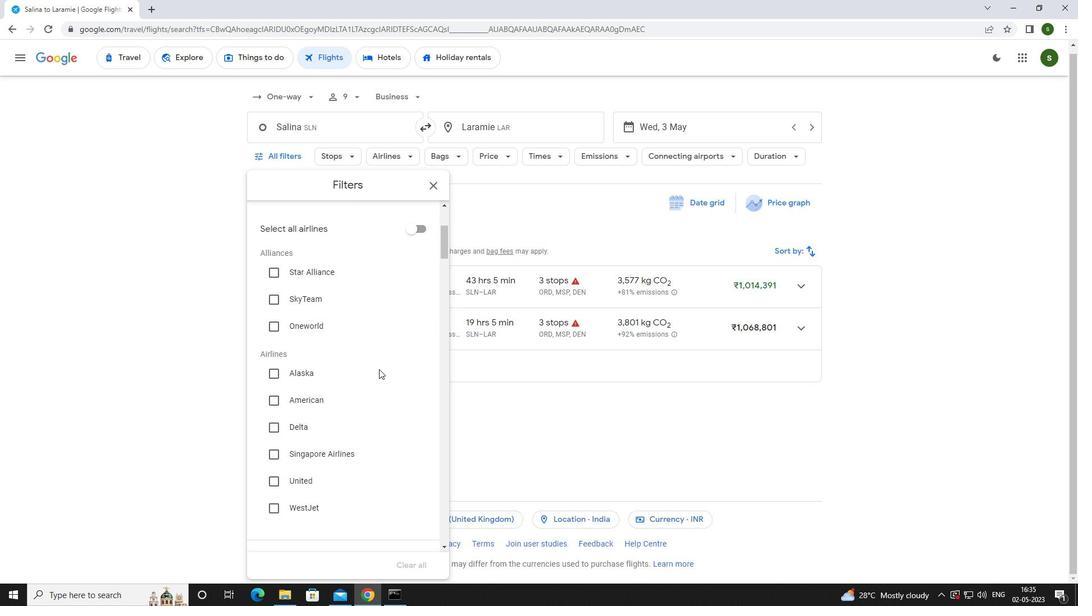 
Action: Mouse scrolled (379, 369) with delta (0, 0)
Screenshot: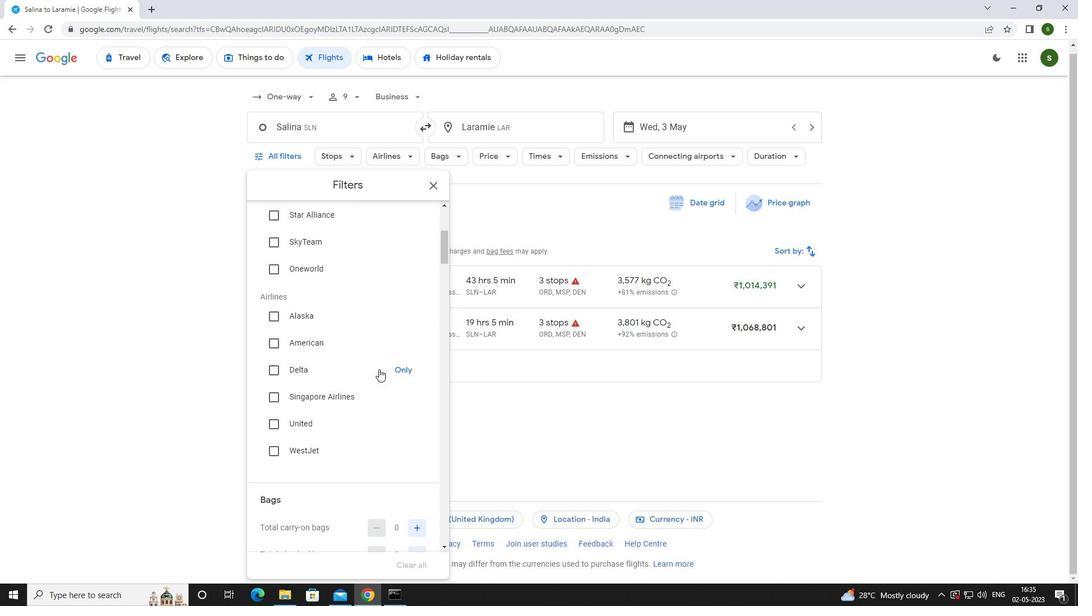 
Action: Mouse scrolled (379, 369) with delta (0, 0)
Screenshot: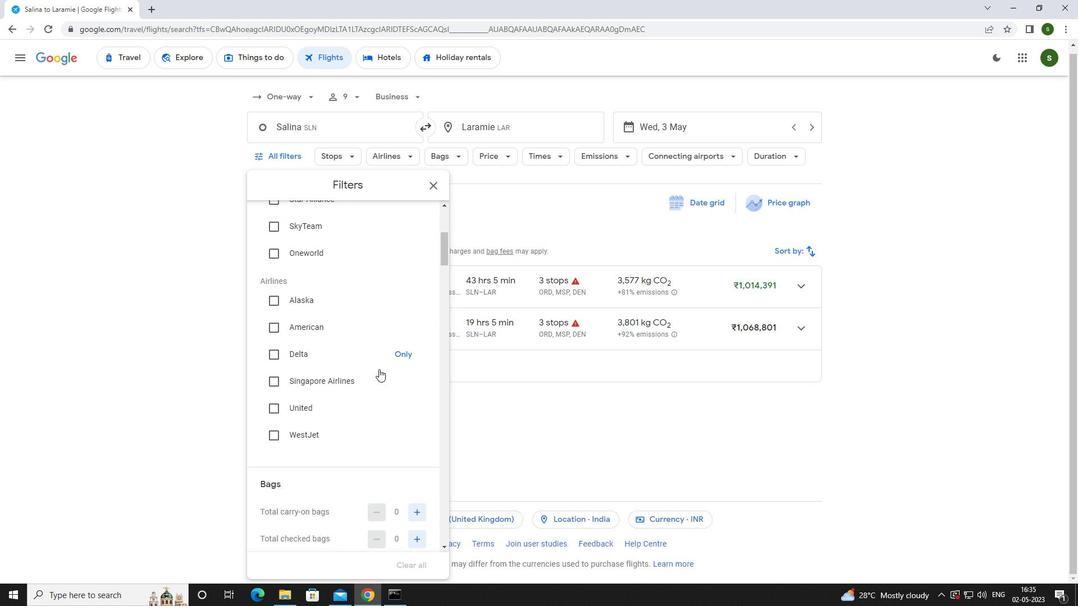 
Action: Mouse scrolled (379, 369) with delta (0, 0)
Screenshot: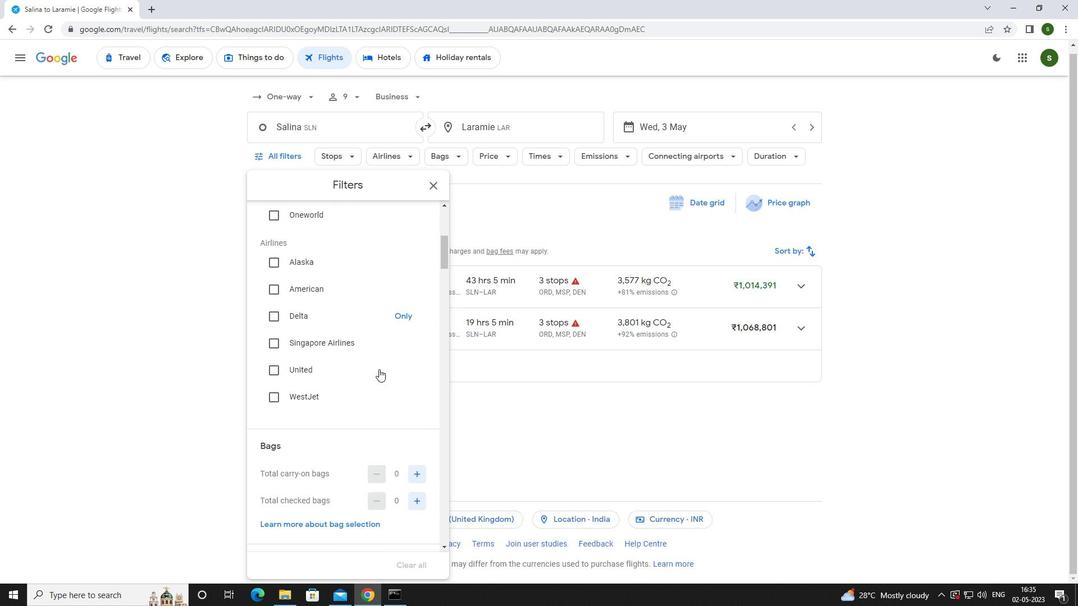 
Action: Mouse moved to (419, 385)
Screenshot: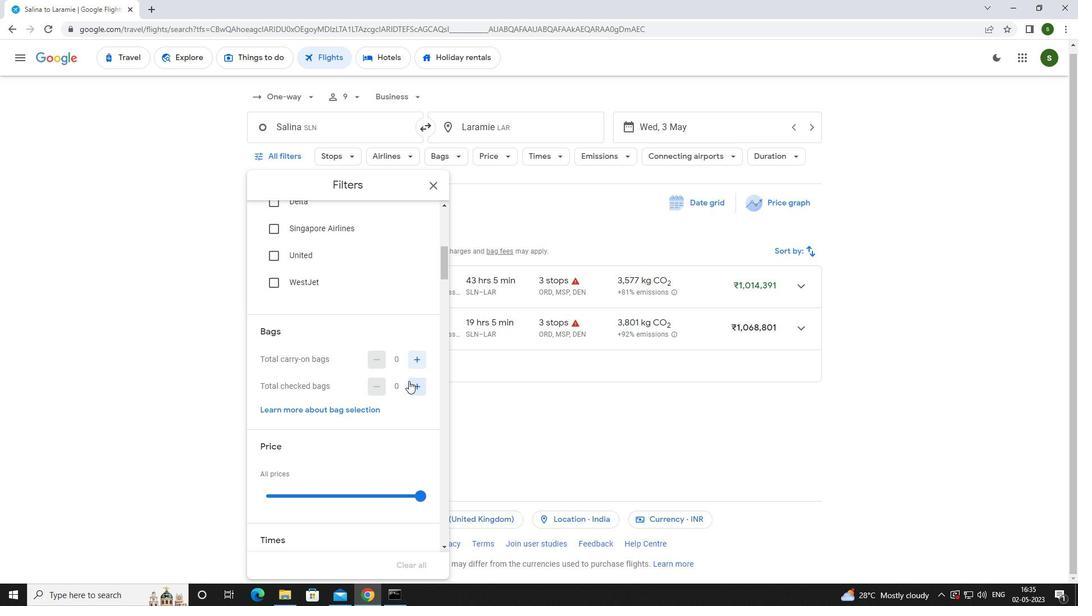
Action: Mouse pressed left at (419, 385)
Screenshot: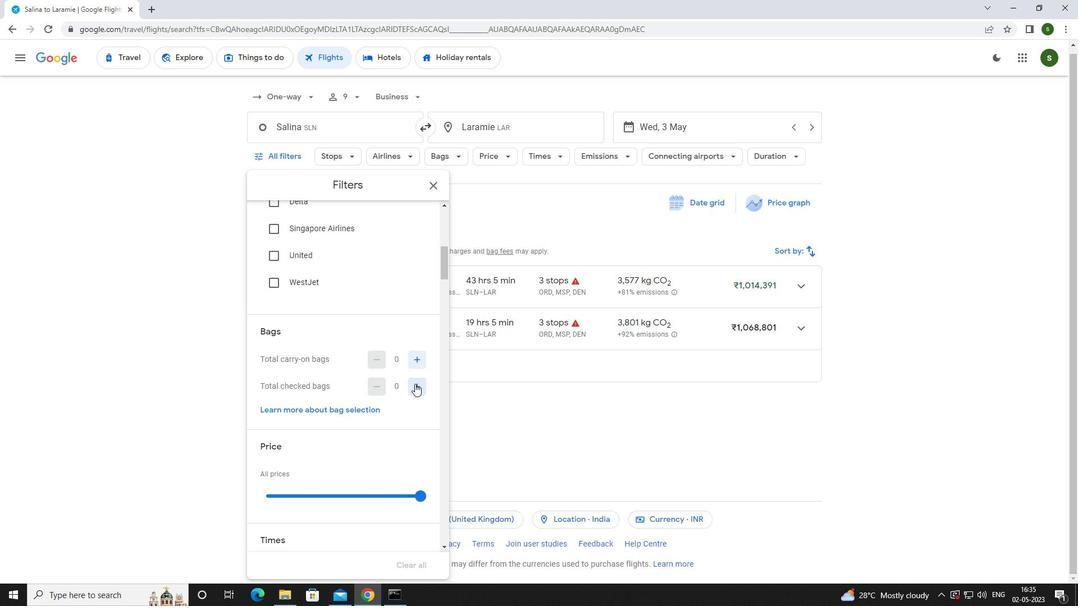 
Action: Mouse pressed left at (419, 385)
Screenshot: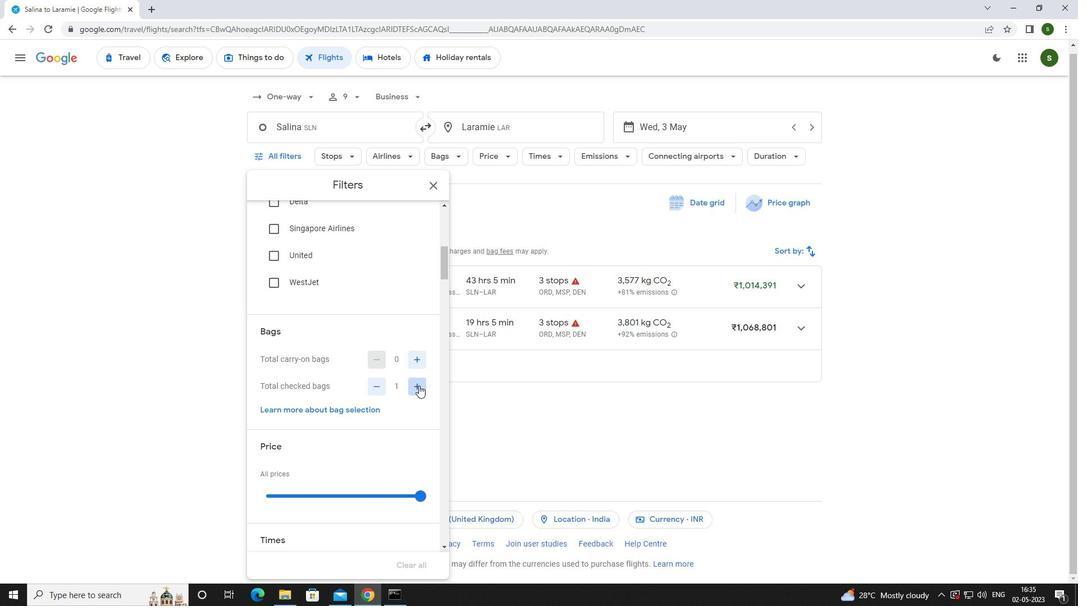 
Action: Mouse scrolled (419, 385) with delta (0, 0)
Screenshot: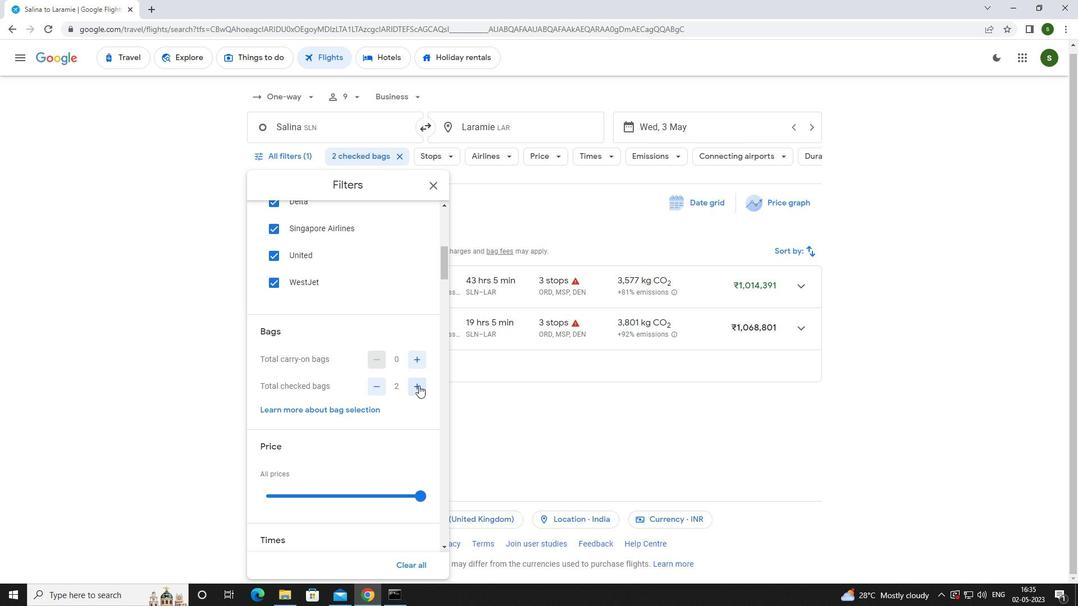 
Action: Mouse scrolled (419, 385) with delta (0, 0)
Screenshot: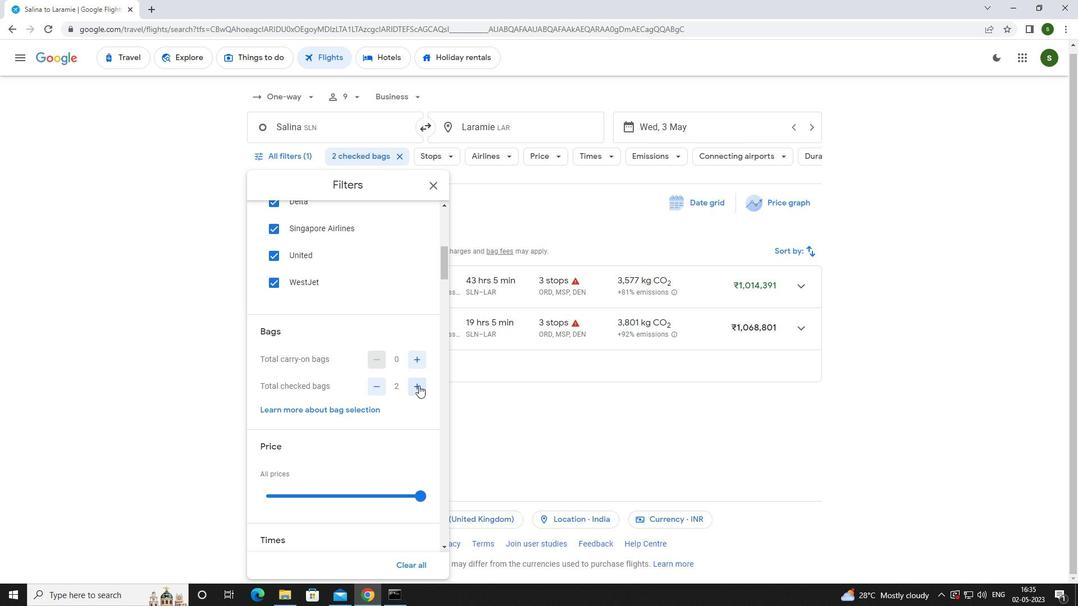 
Action: Mouse scrolled (419, 385) with delta (0, 0)
Screenshot: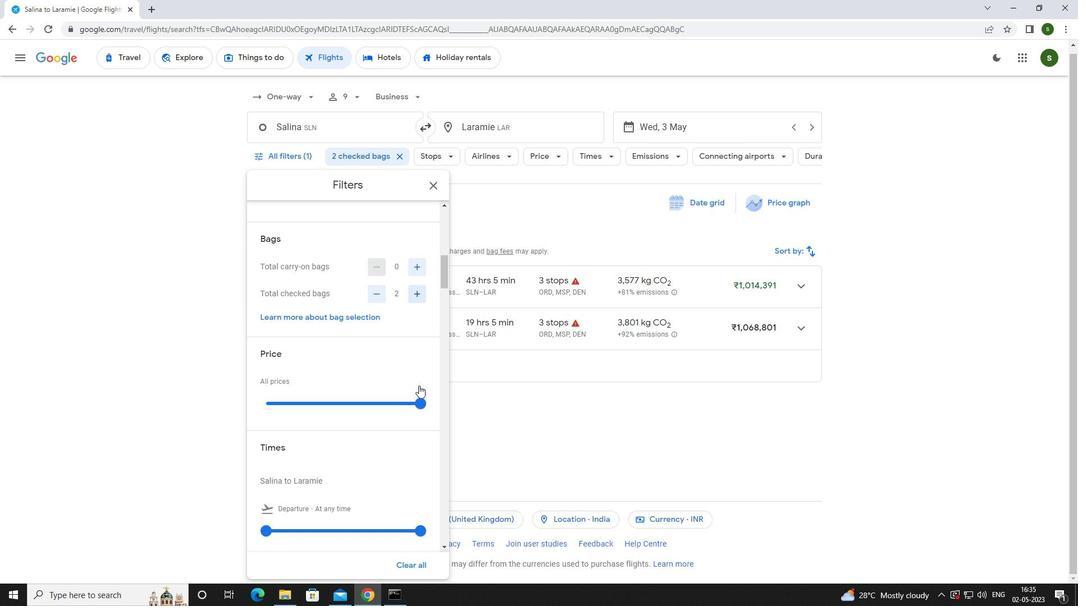 
Action: Mouse moved to (421, 329)
Screenshot: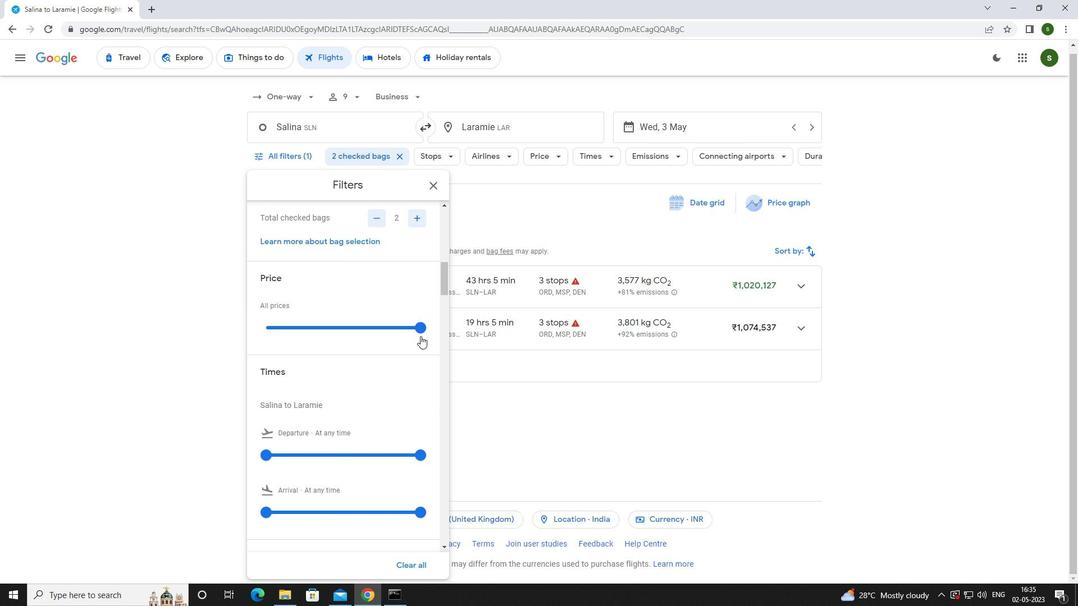 
Action: Mouse pressed left at (421, 329)
Screenshot: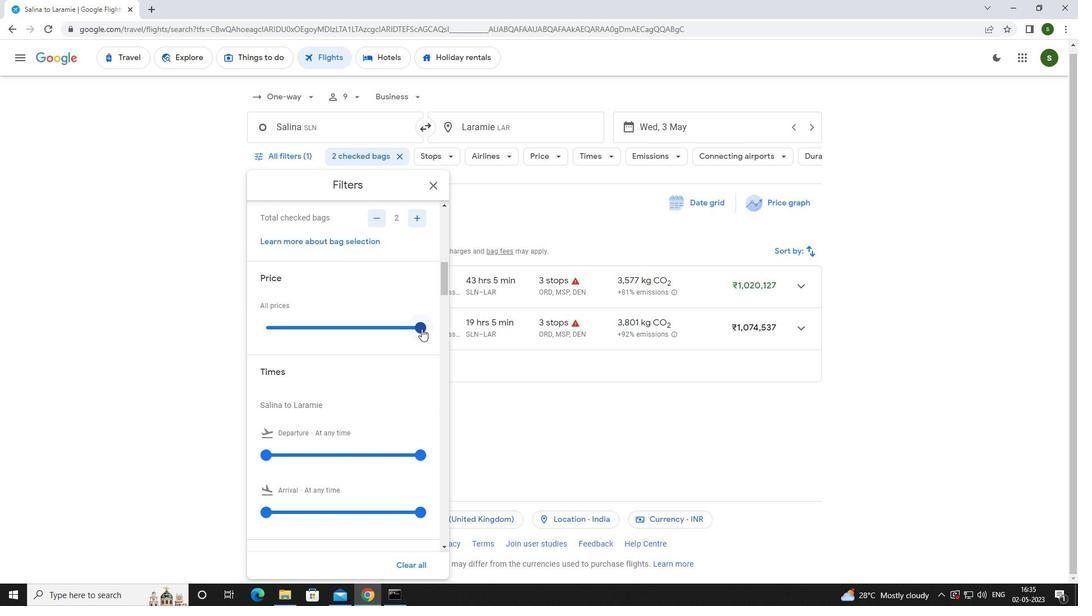 
Action: Mouse moved to (293, 347)
Screenshot: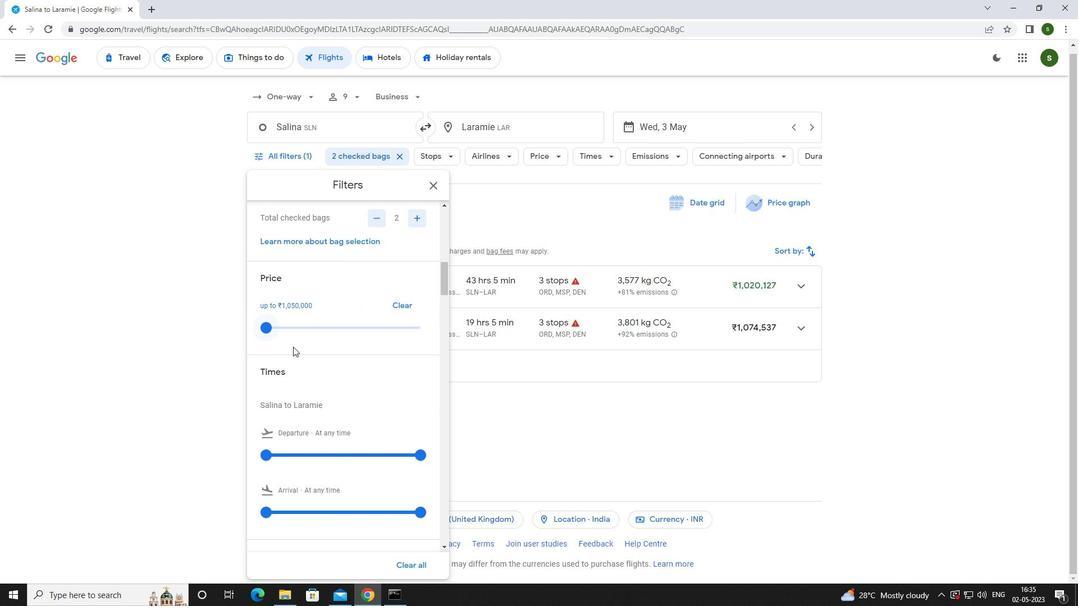 
Action: Mouse scrolled (293, 347) with delta (0, 0)
Screenshot: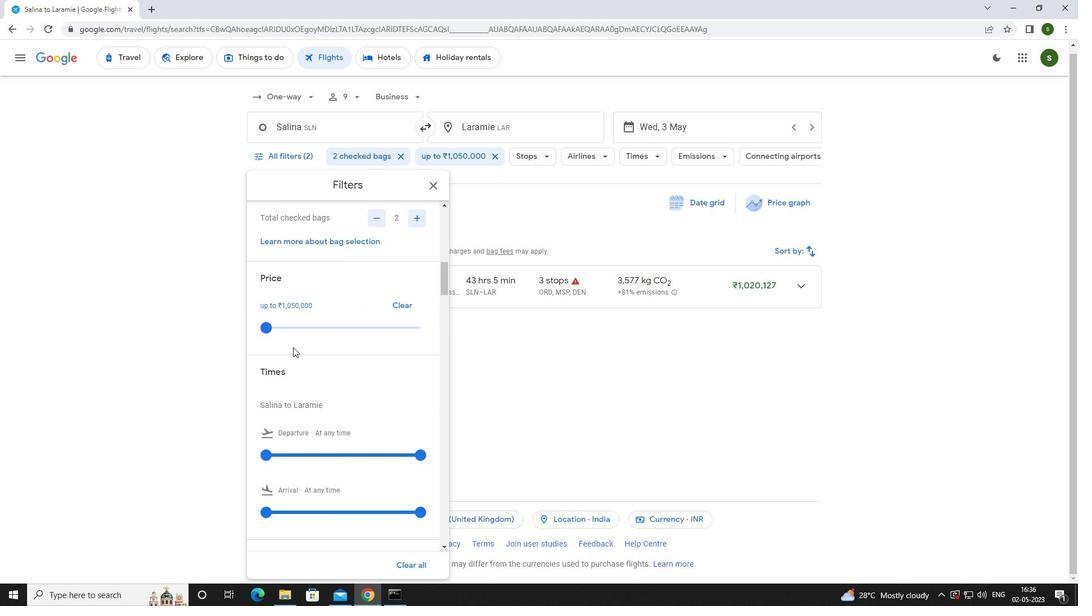 
Action: Mouse scrolled (293, 347) with delta (0, 0)
Screenshot: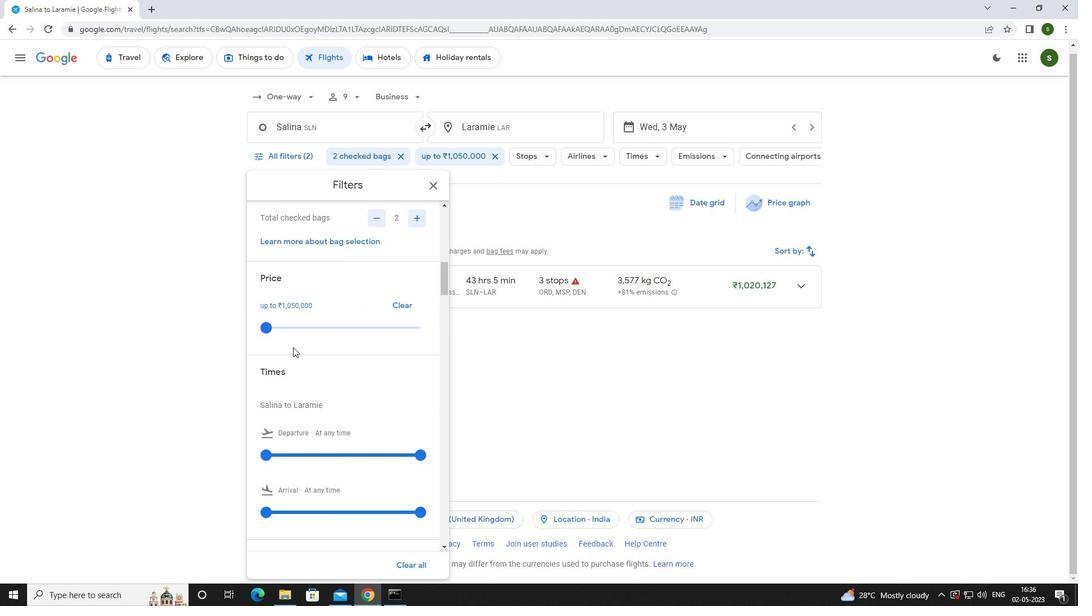 
Action: Mouse moved to (267, 338)
Screenshot: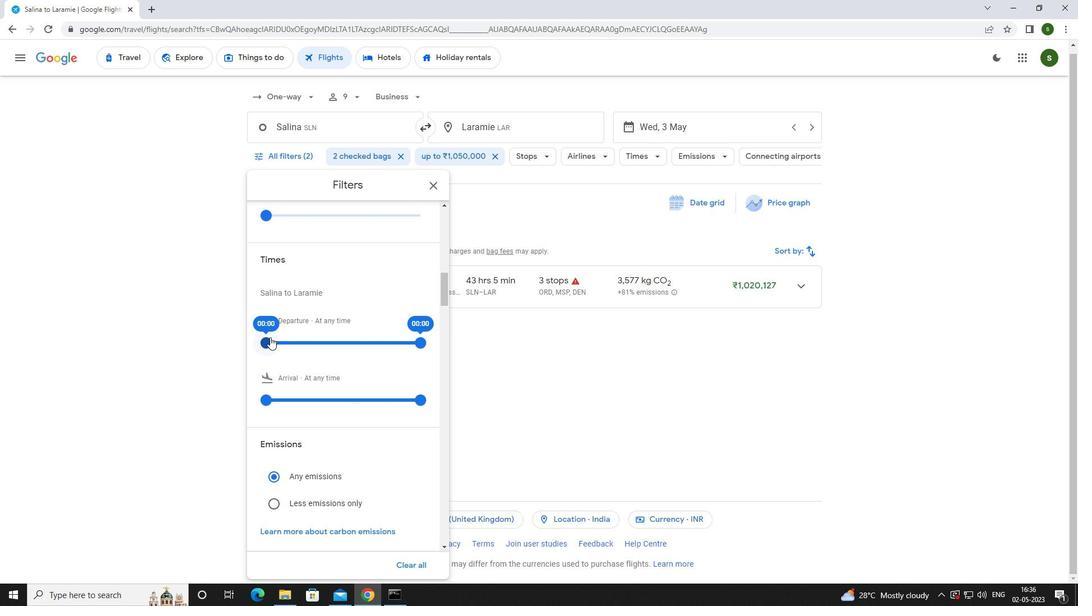 
Action: Mouse pressed left at (267, 338)
Screenshot: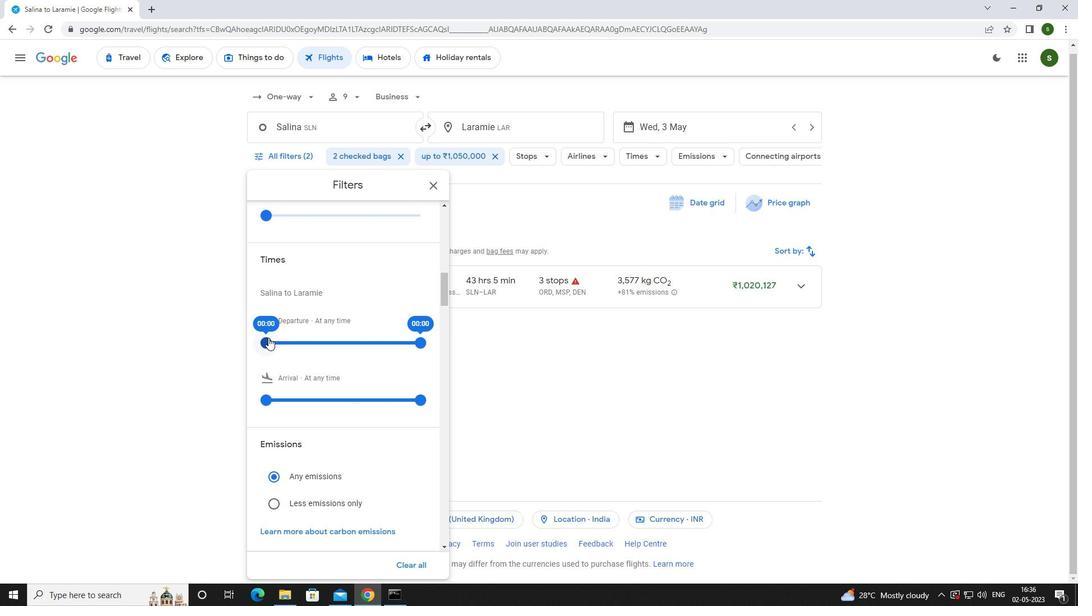 
Action: Mouse moved to (564, 404)
Screenshot: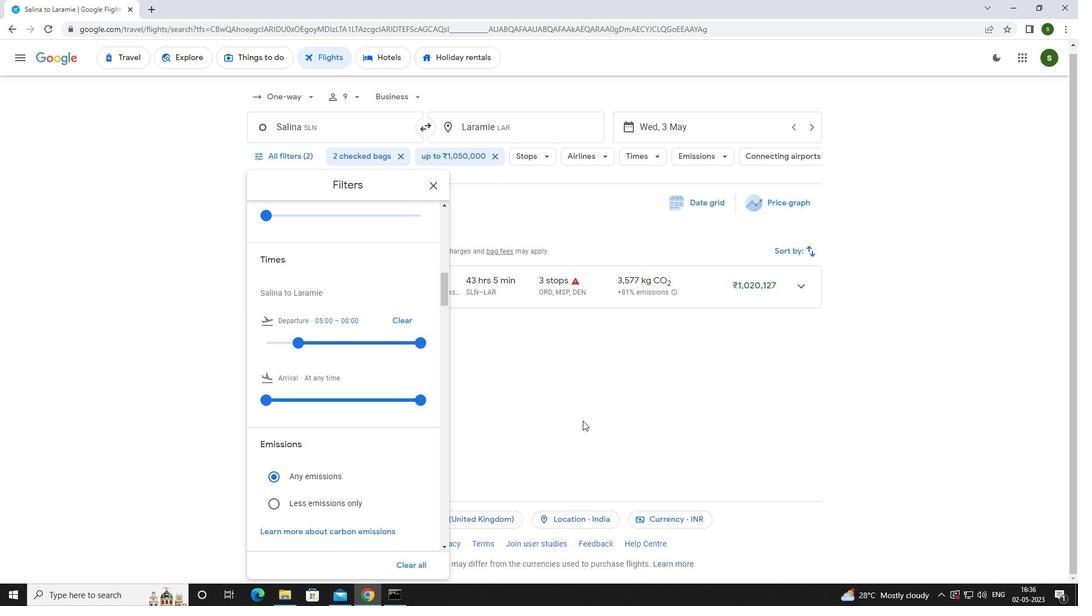 
Action: Mouse pressed left at (564, 404)
Screenshot: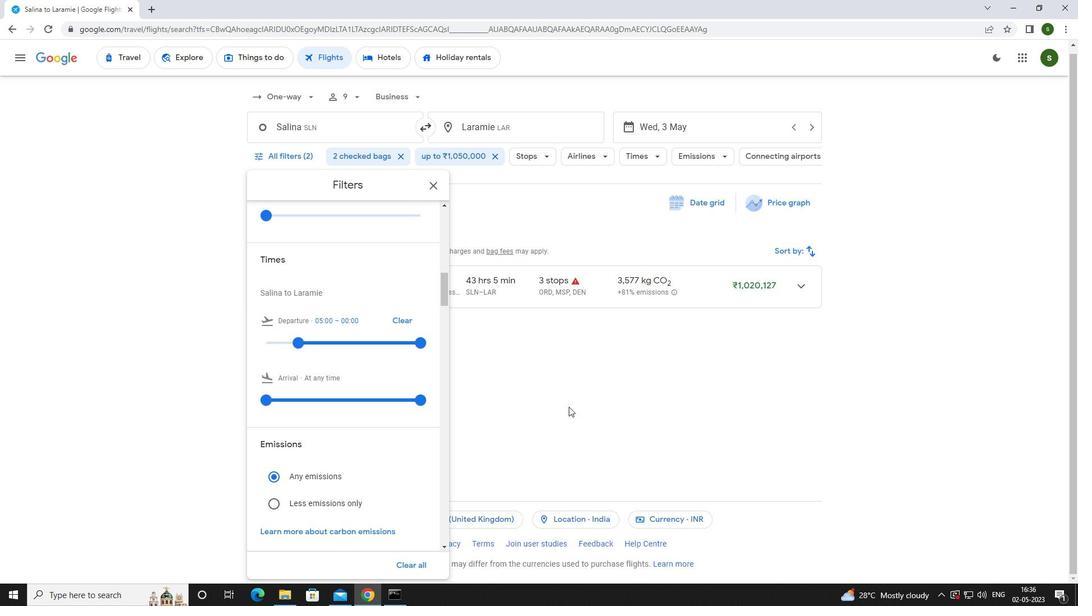 
Action: Mouse moved to (564, 402)
Screenshot: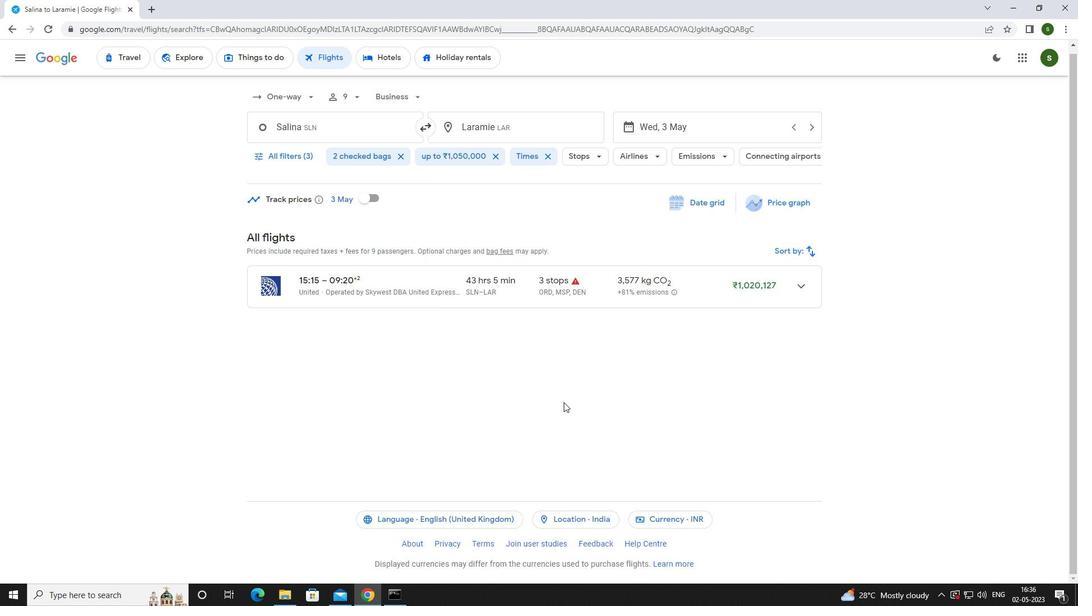 
